 Task: Select and add the product "Fat Banh Mi-Ki" to cart from the store "Fat Sal's".
Action: Mouse moved to (379, 186)
Screenshot: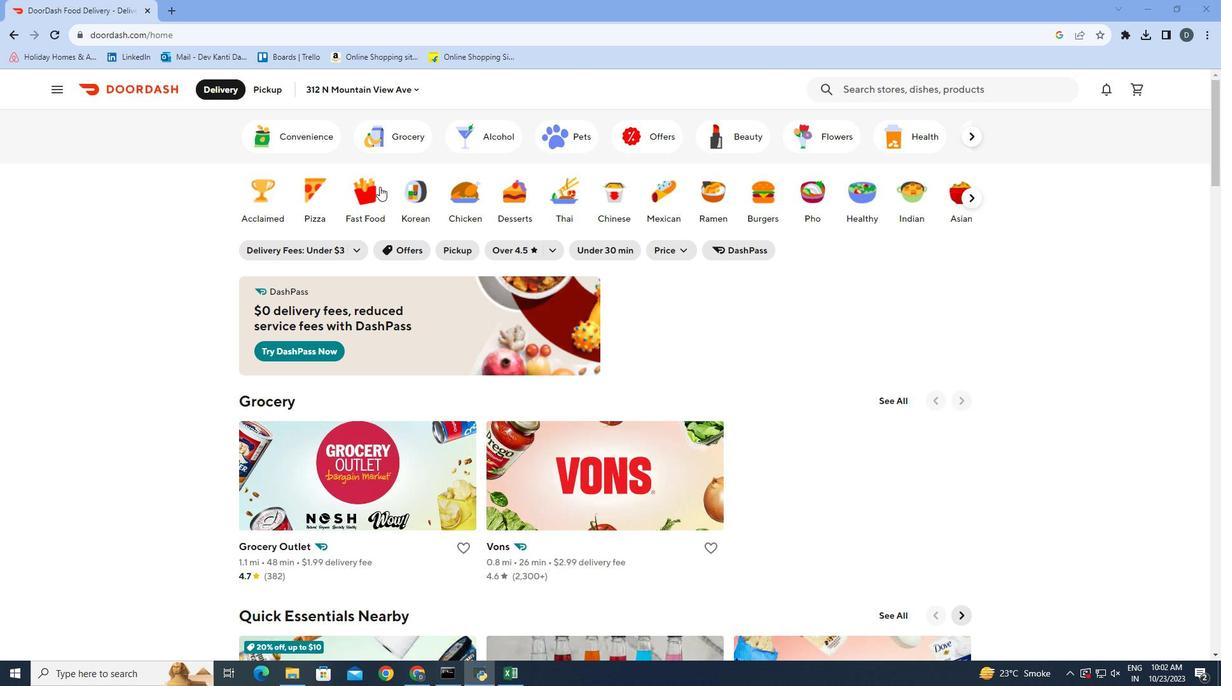 
Action: Mouse pressed left at (379, 186)
Screenshot: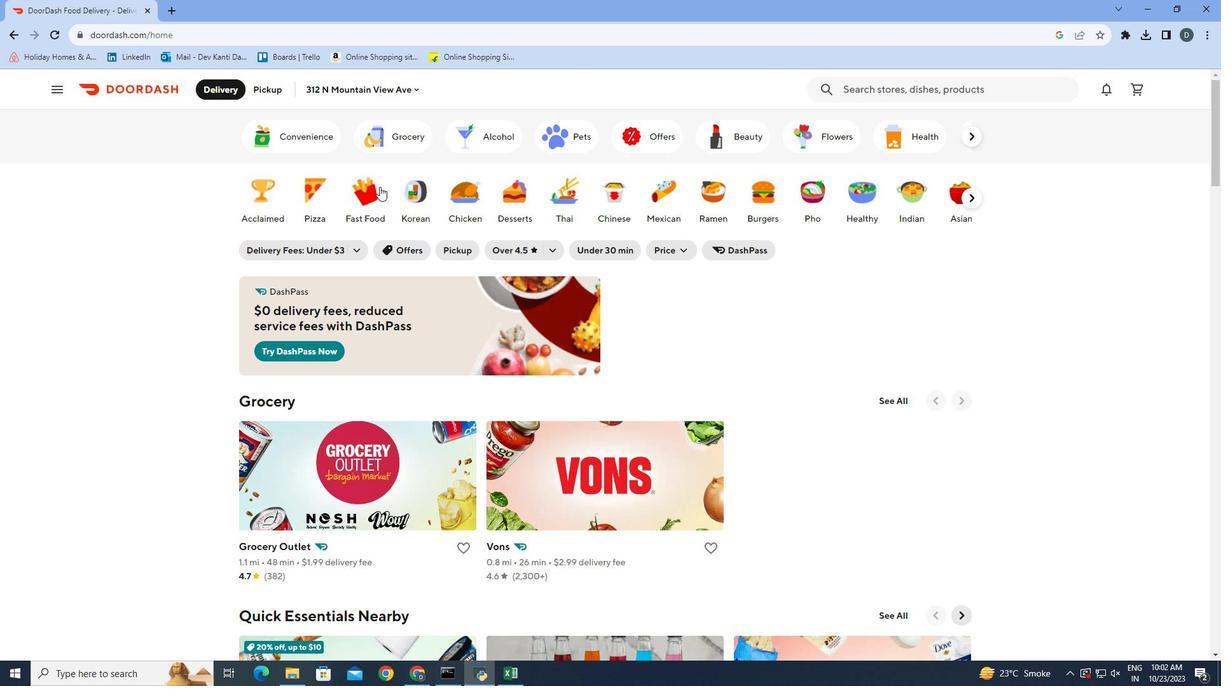 
Action: Mouse moved to (1084, 306)
Screenshot: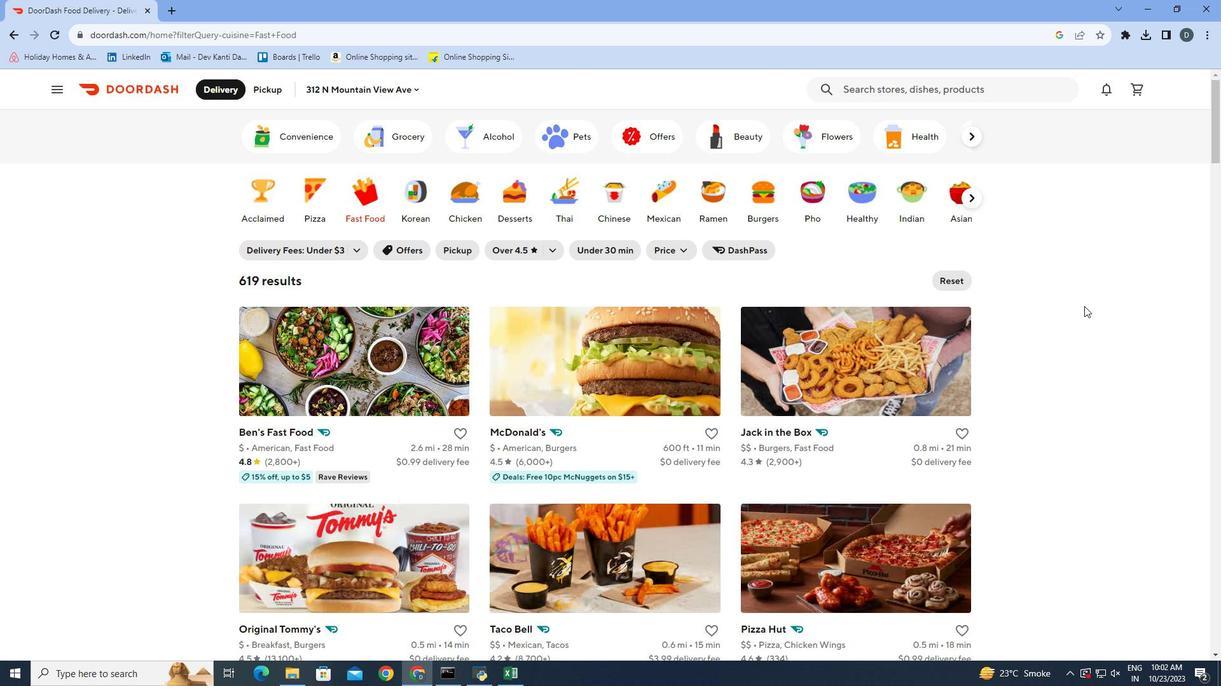 
Action: Mouse scrolled (1084, 305) with delta (0, 0)
Screenshot: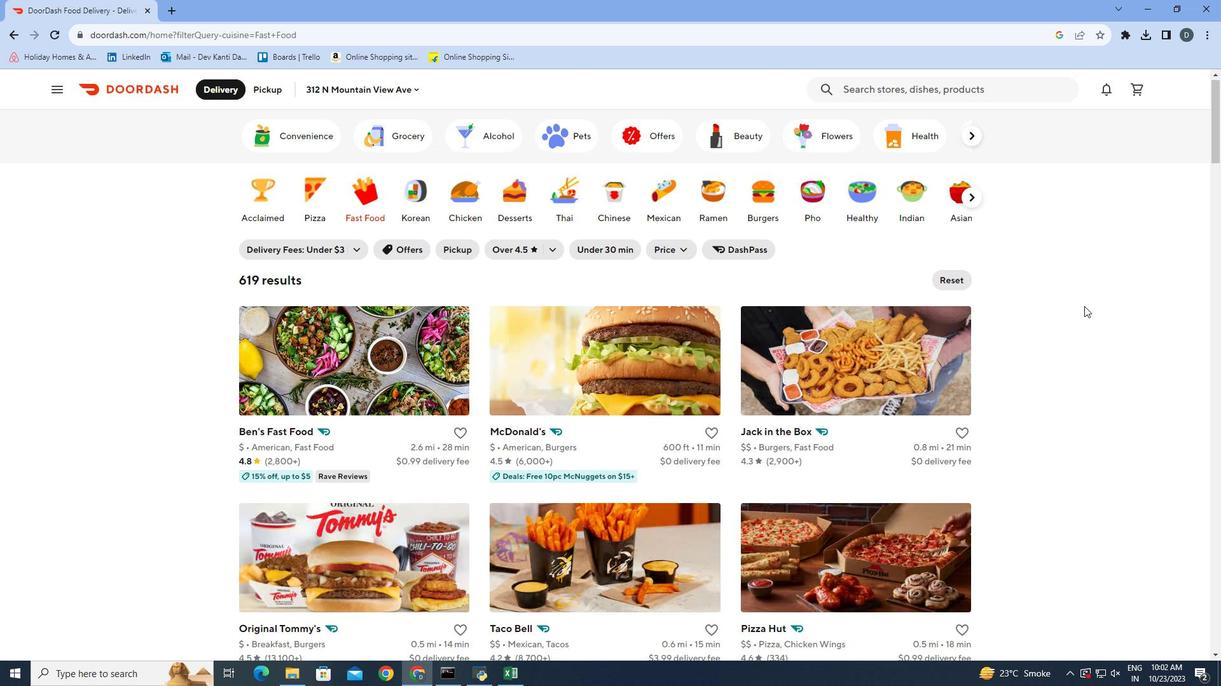 
Action: Mouse scrolled (1084, 305) with delta (0, 0)
Screenshot: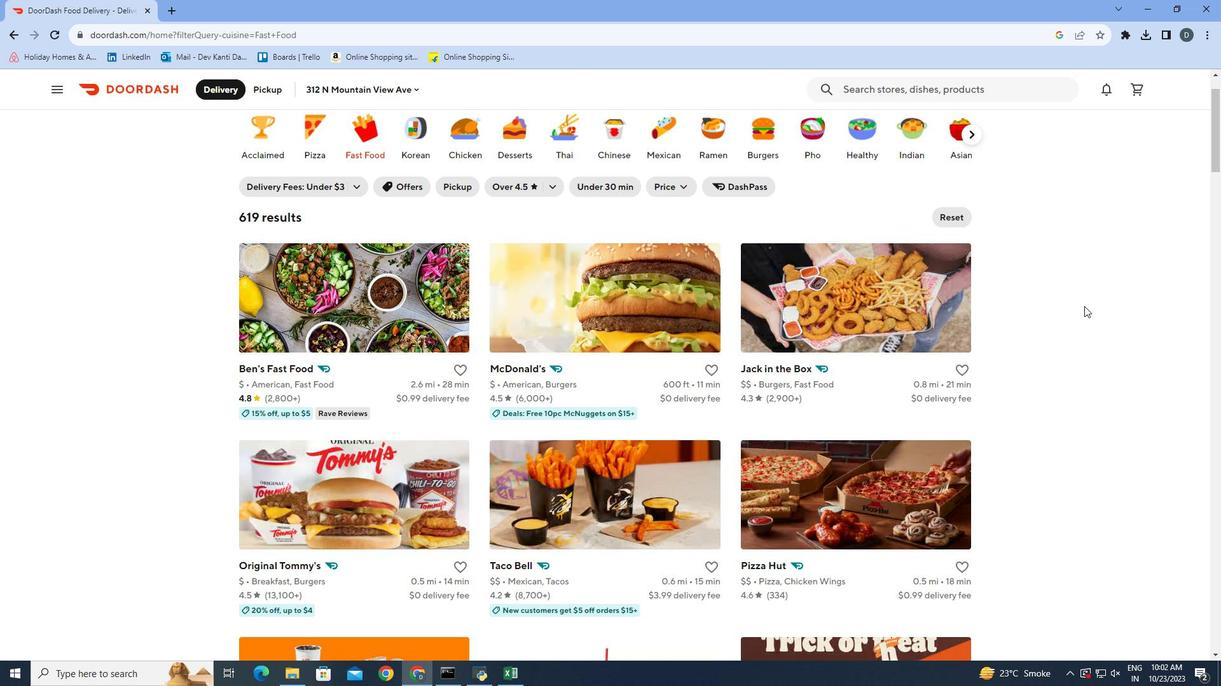 
Action: Mouse scrolled (1084, 305) with delta (0, 0)
Screenshot: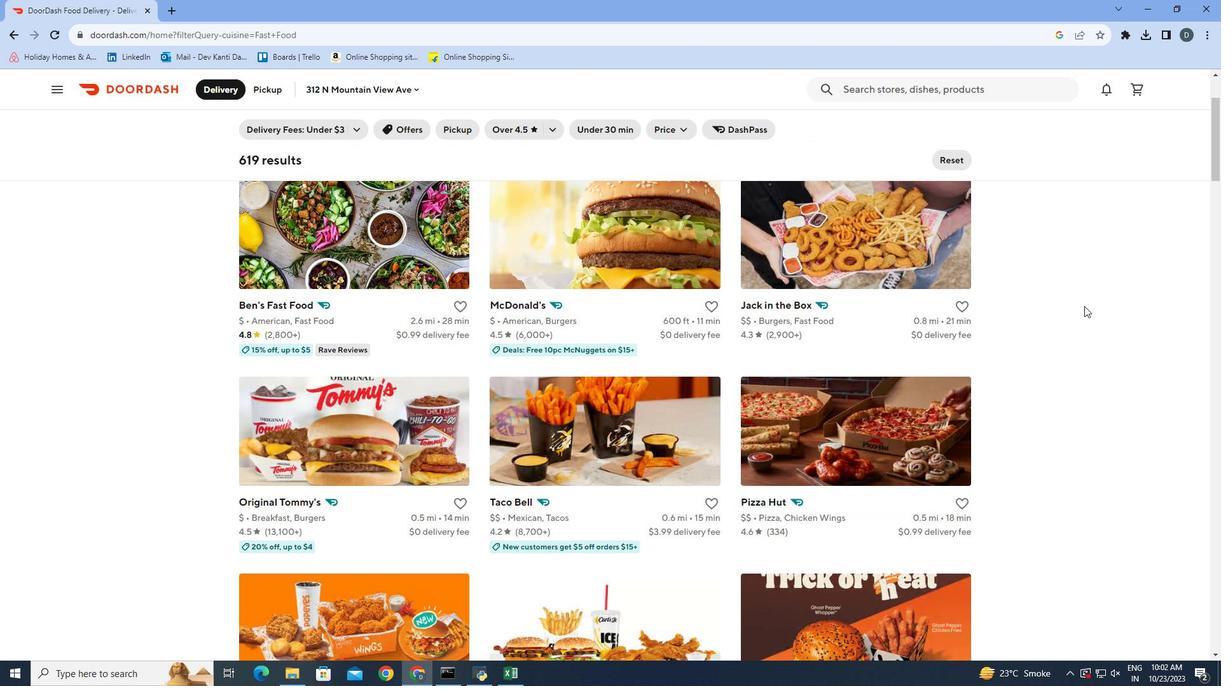 
Action: Mouse scrolled (1084, 305) with delta (0, 0)
Screenshot: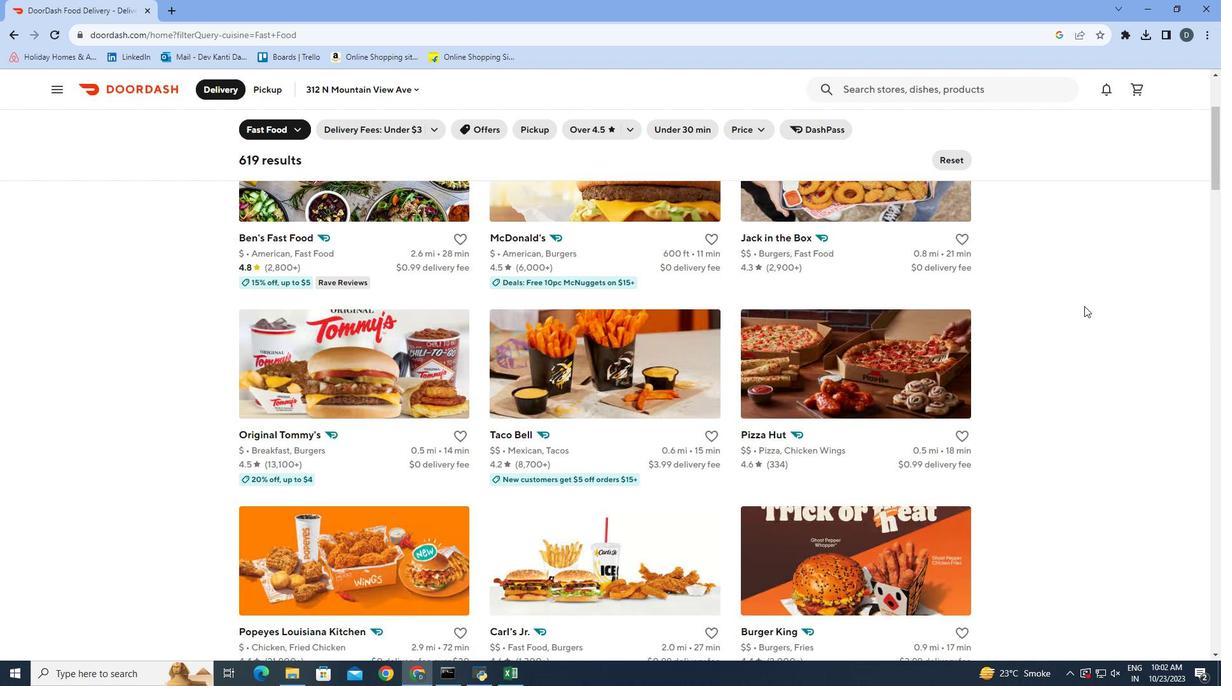 
Action: Mouse scrolled (1084, 305) with delta (0, 0)
Screenshot: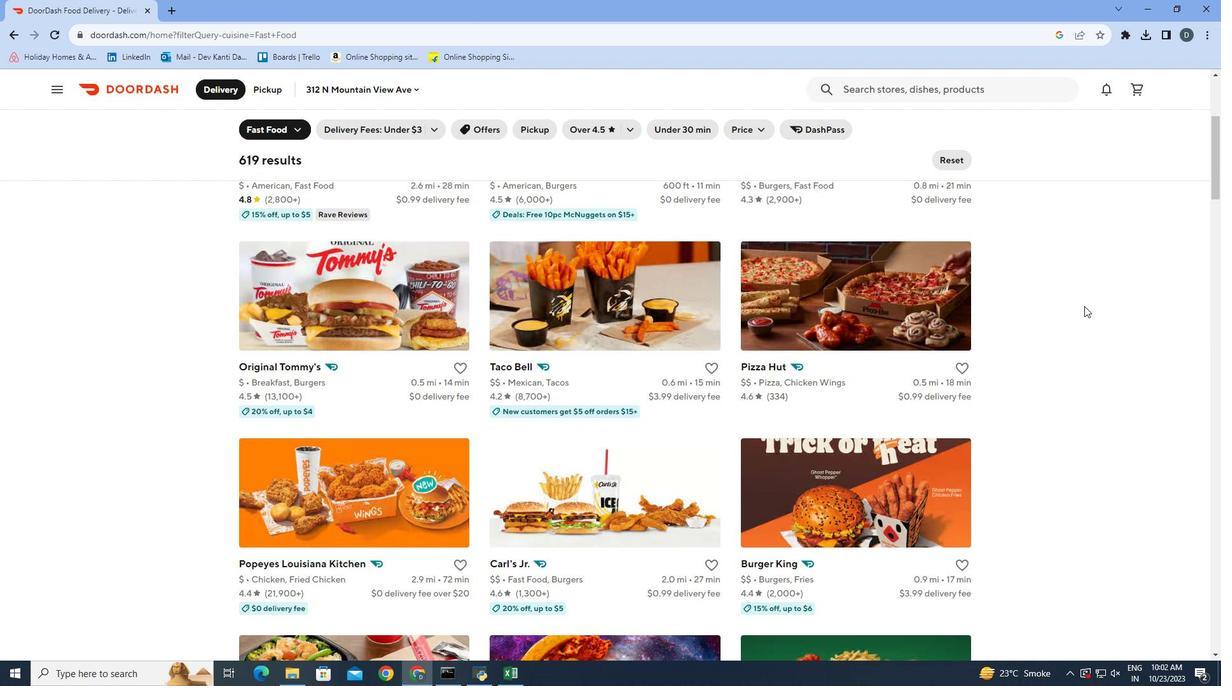 
Action: Mouse scrolled (1084, 305) with delta (0, 0)
Screenshot: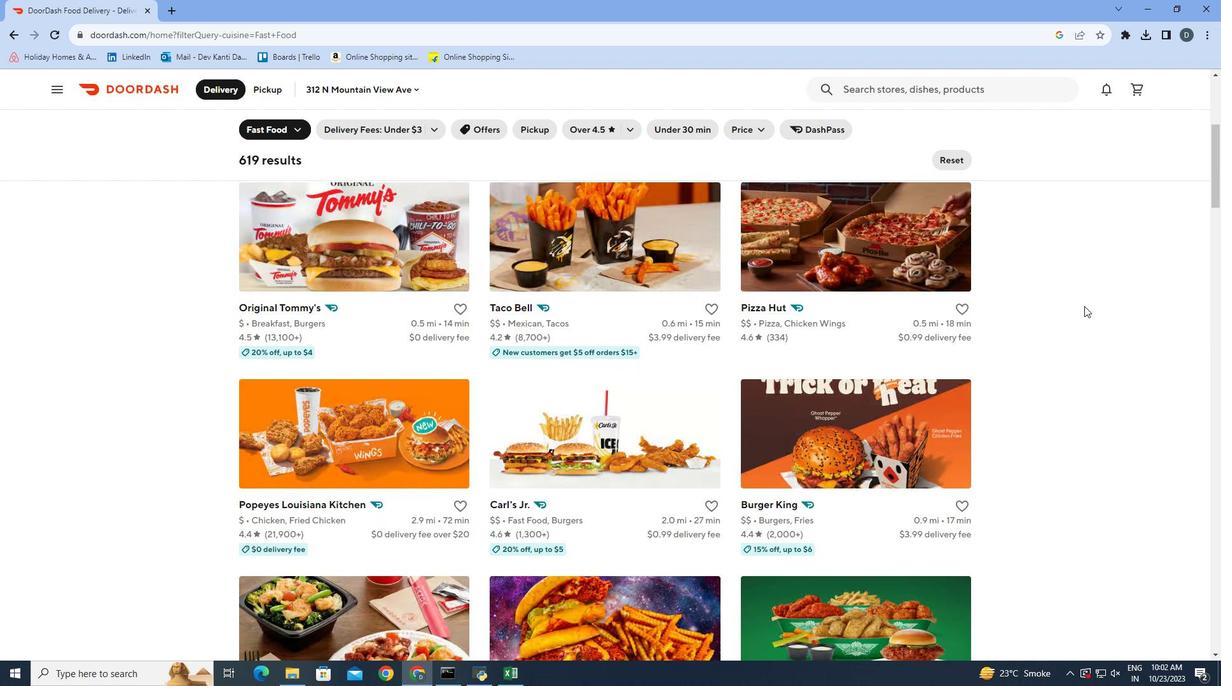 
Action: Mouse scrolled (1084, 305) with delta (0, 0)
Screenshot: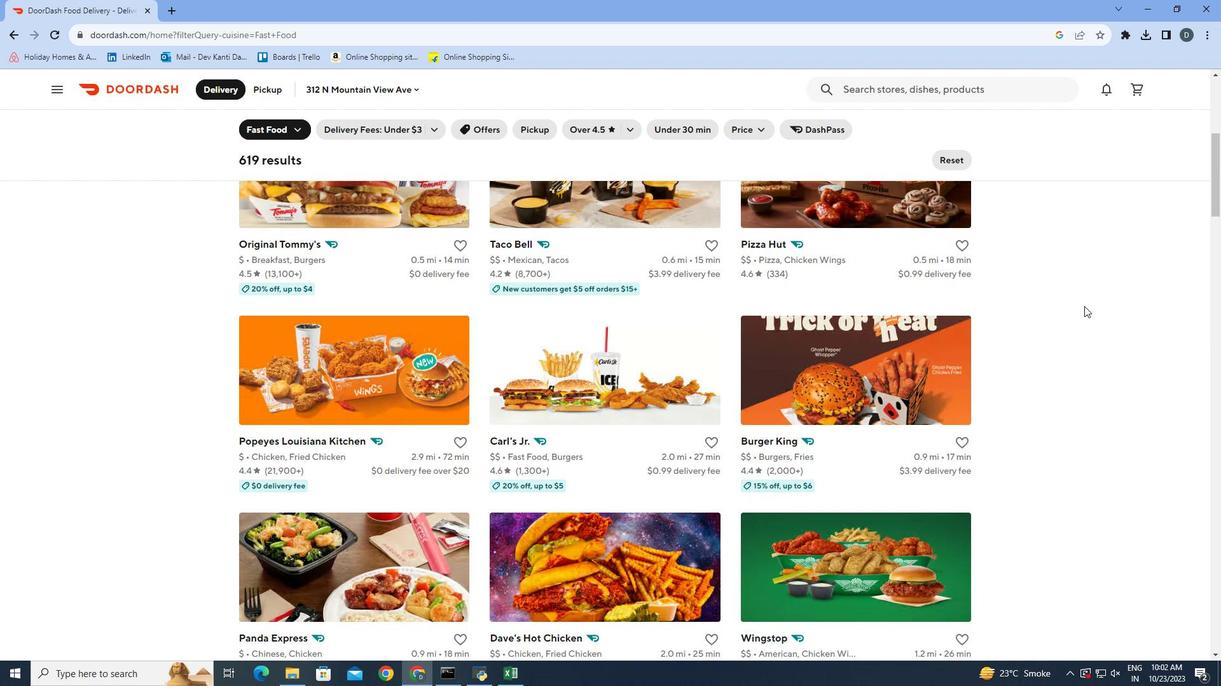 
Action: Mouse scrolled (1084, 305) with delta (0, 0)
Screenshot: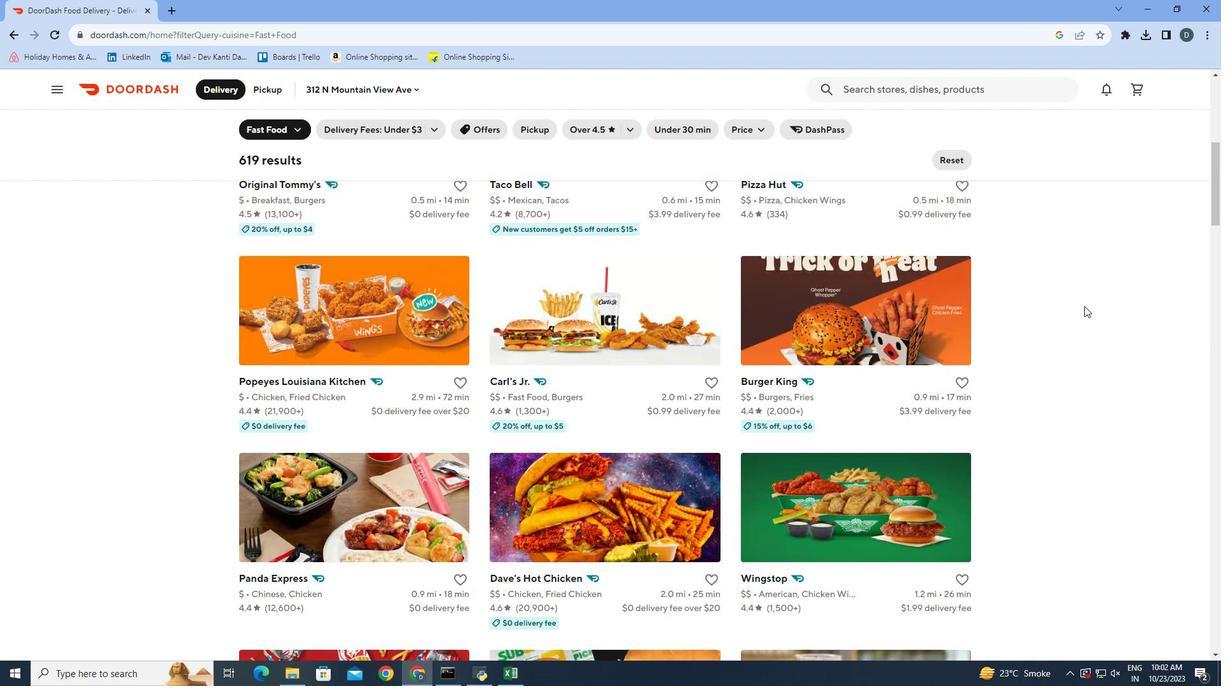 
Action: Mouse scrolled (1084, 305) with delta (0, 0)
Screenshot: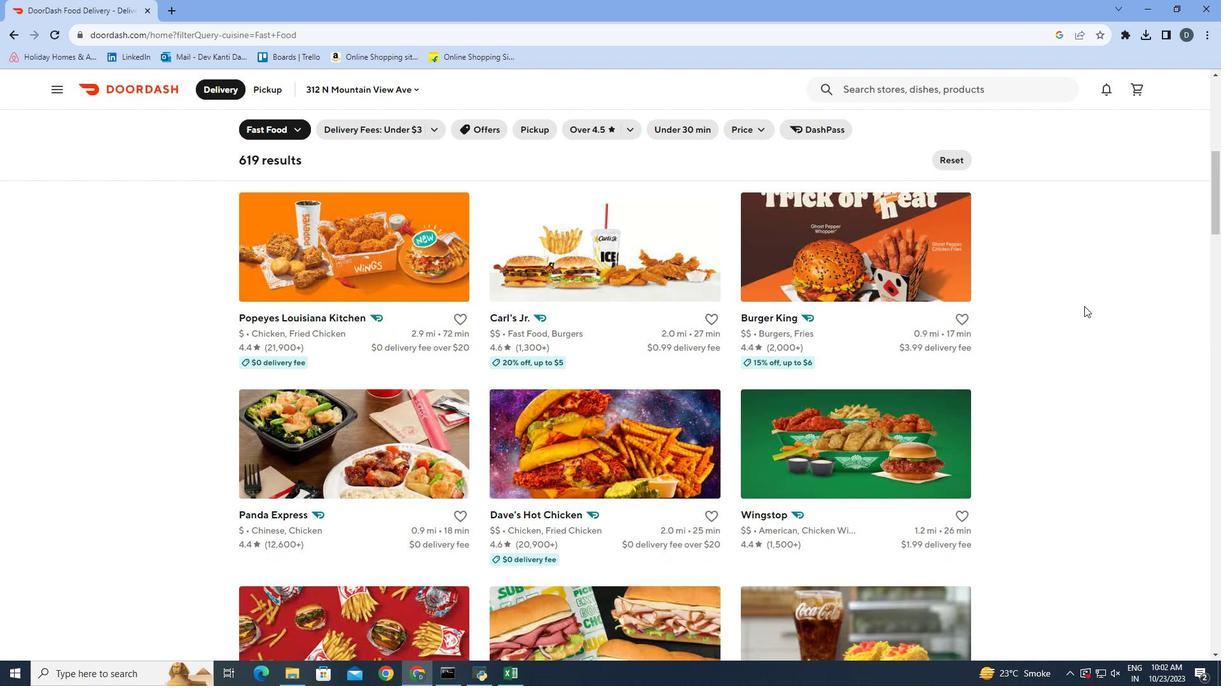 
Action: Mouse scrolled (1084, 305) with delta (0, 0)
Screenshot: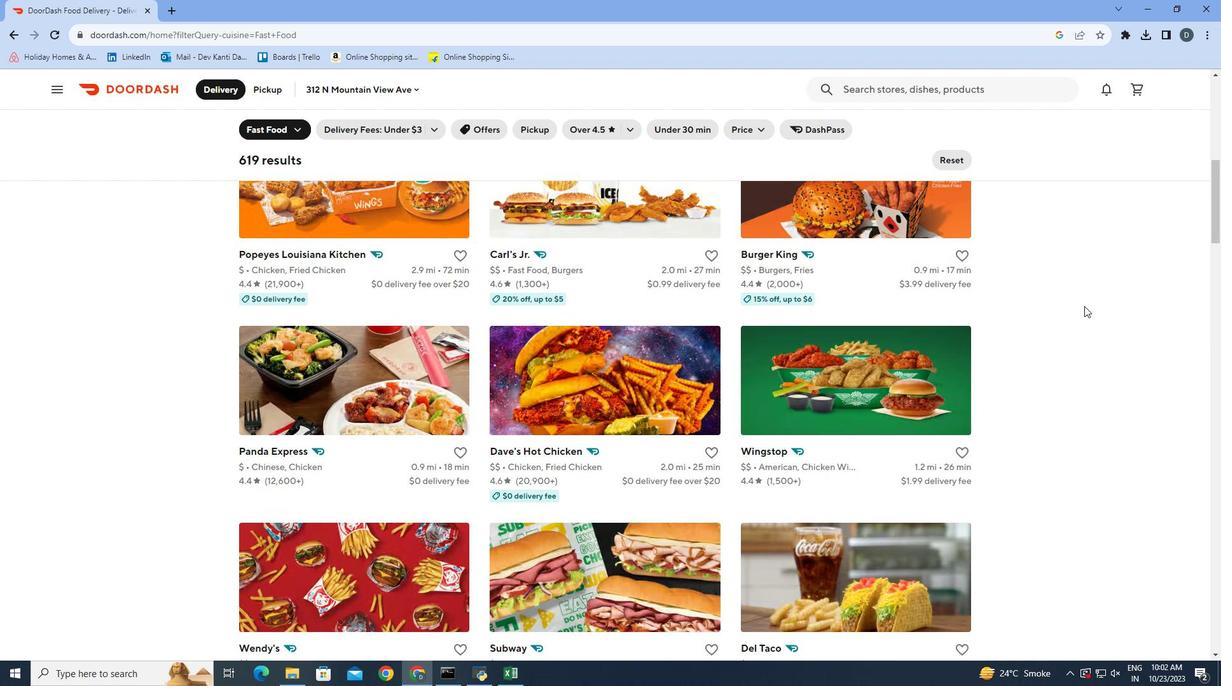 
Action: Mouse scrolled (1084, 305) with delta (0, 0)
Screenshot: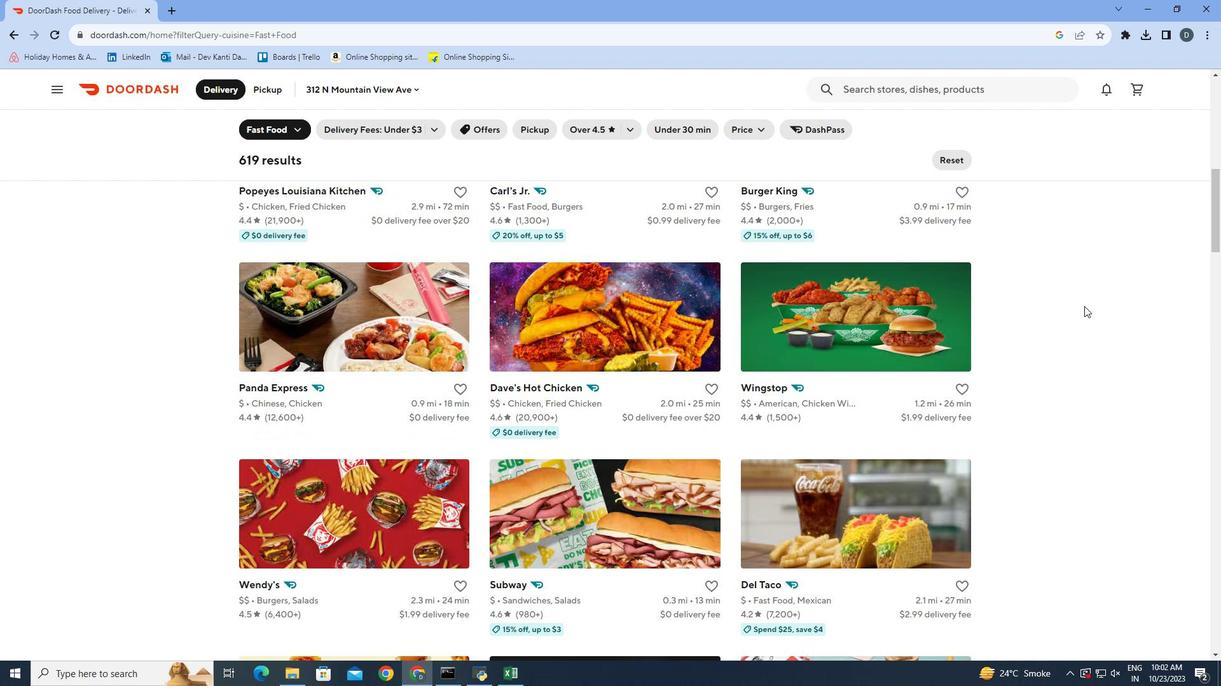 
Action: Mouse scrolled (1084, 305) with delta (0, 0)
Screenshot: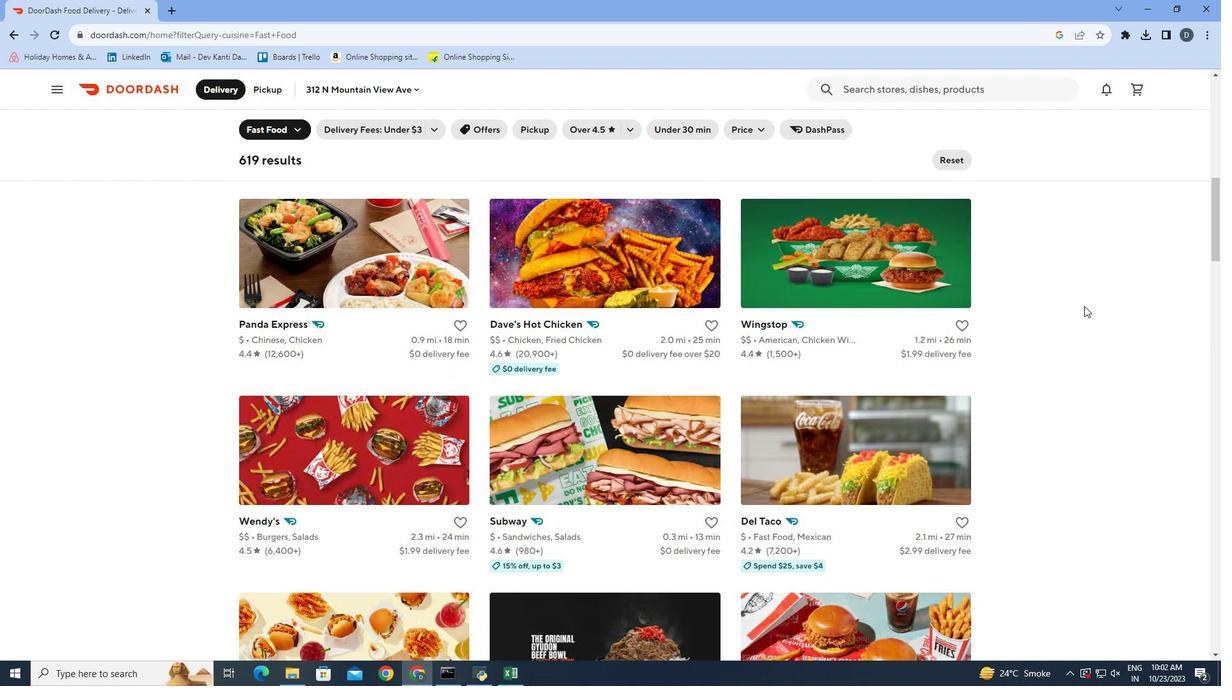 
Action: Mouse scrolled (1084, 305) with delta (0, 0)
Screenshot: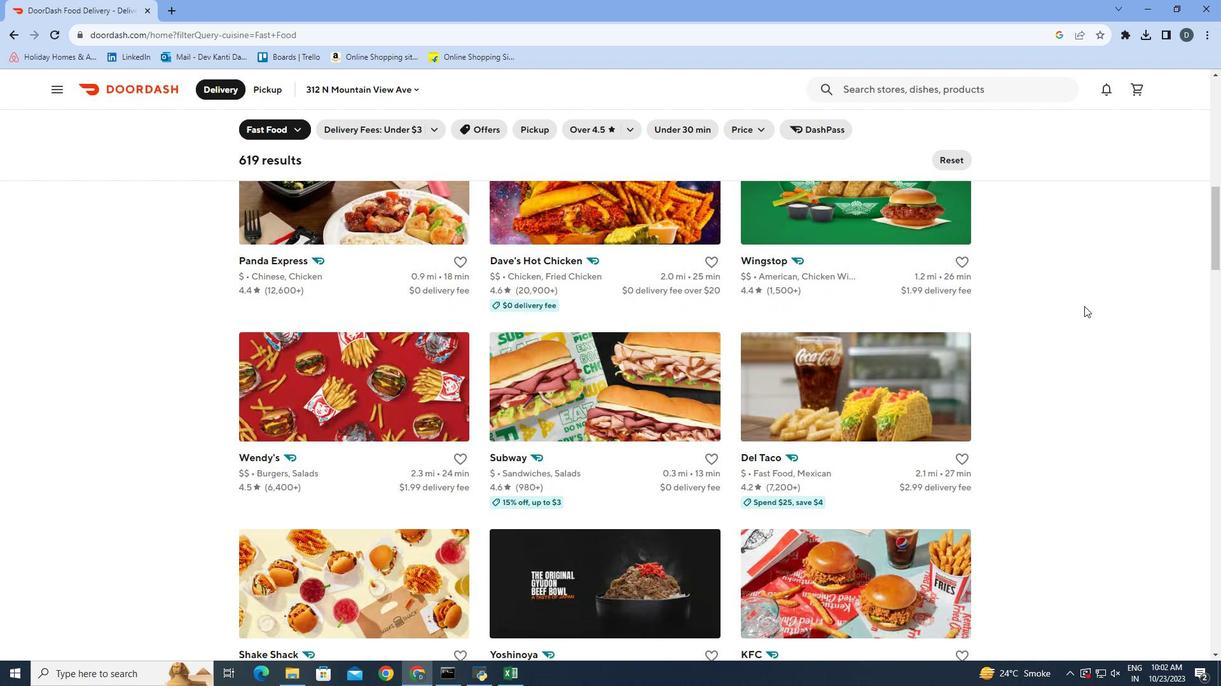 
Action: Mouse scrolled (1084, 305) with delta (0, 0)
Screenshot: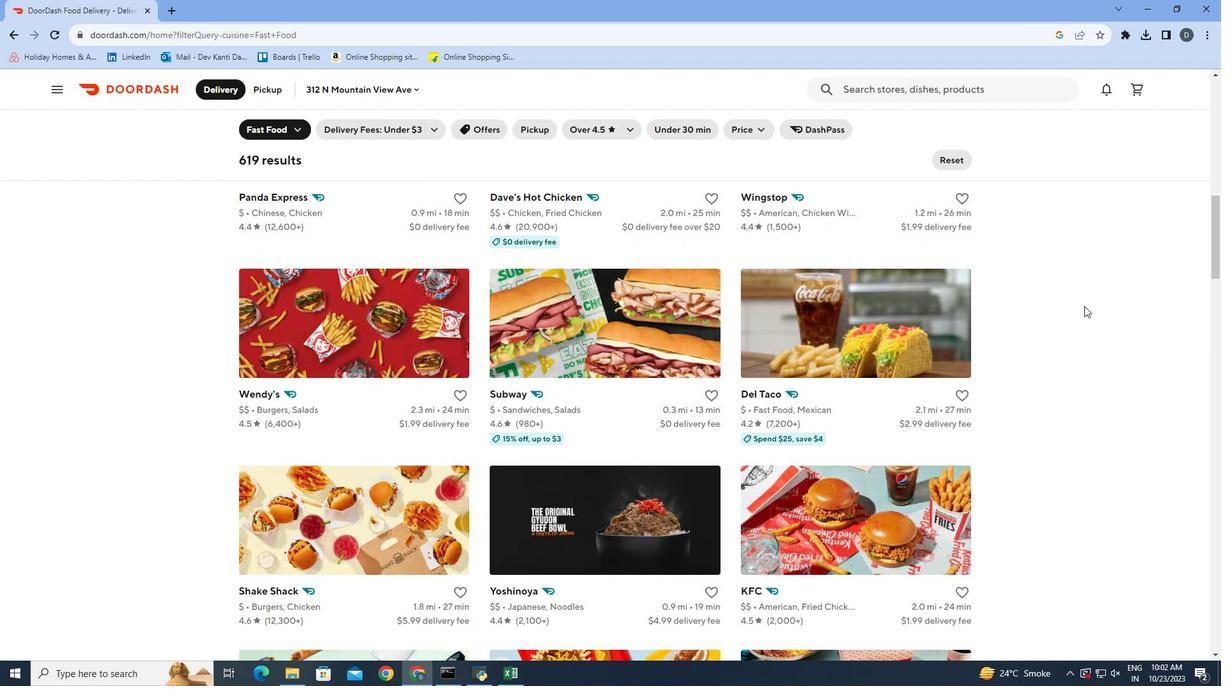 
Action: Mouse scrolled (1084, 305) with delta (0, 0)
Screenshot: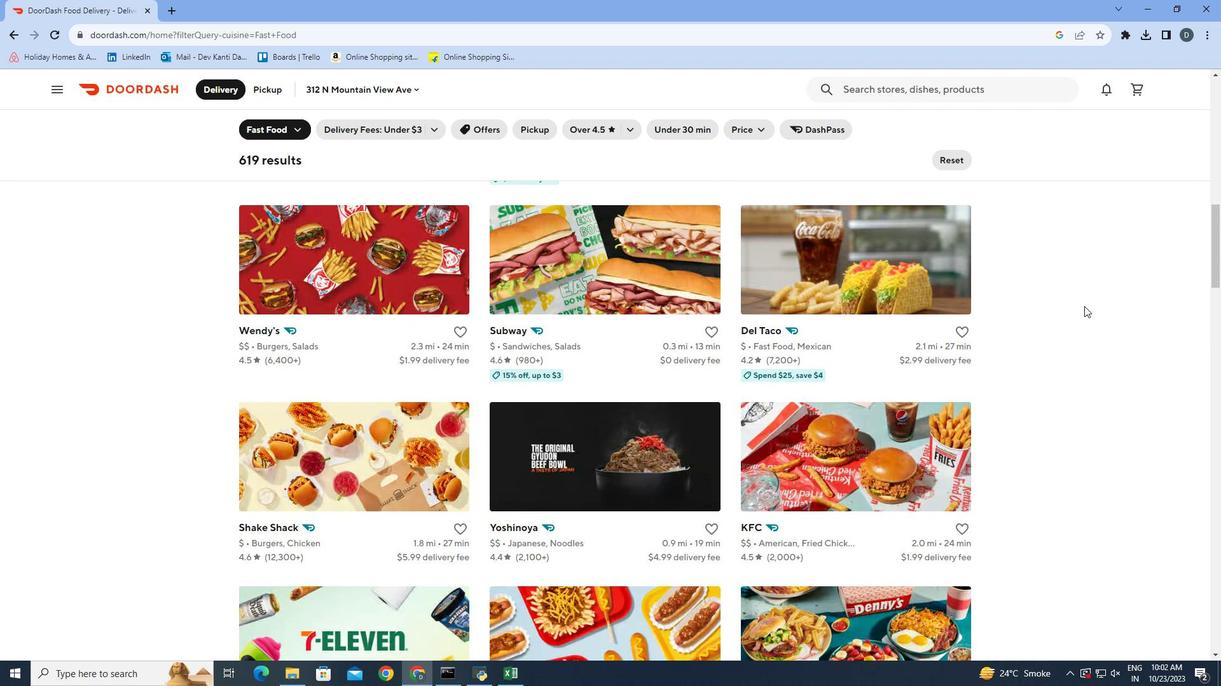 
Action: Mouse scrolled (1084, 305) with delta (0, 0)
Screenshot: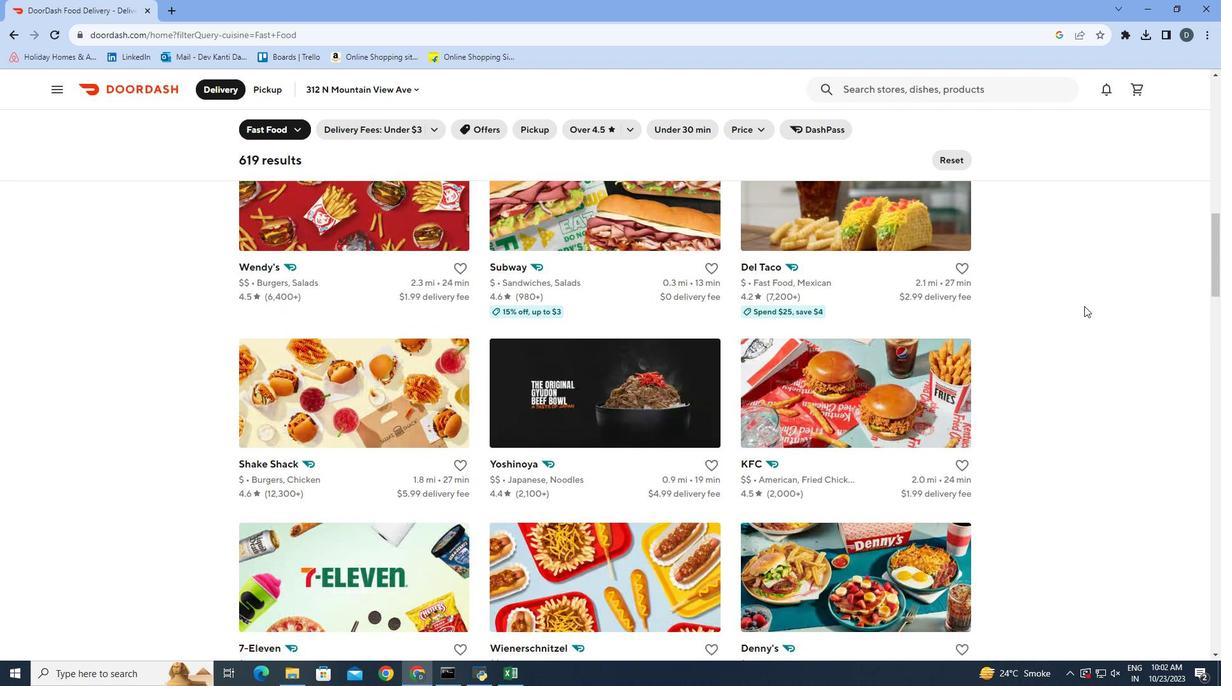 
Action: Mouse scrolled (1084, 305) with delta (0, 0)
Screenshot: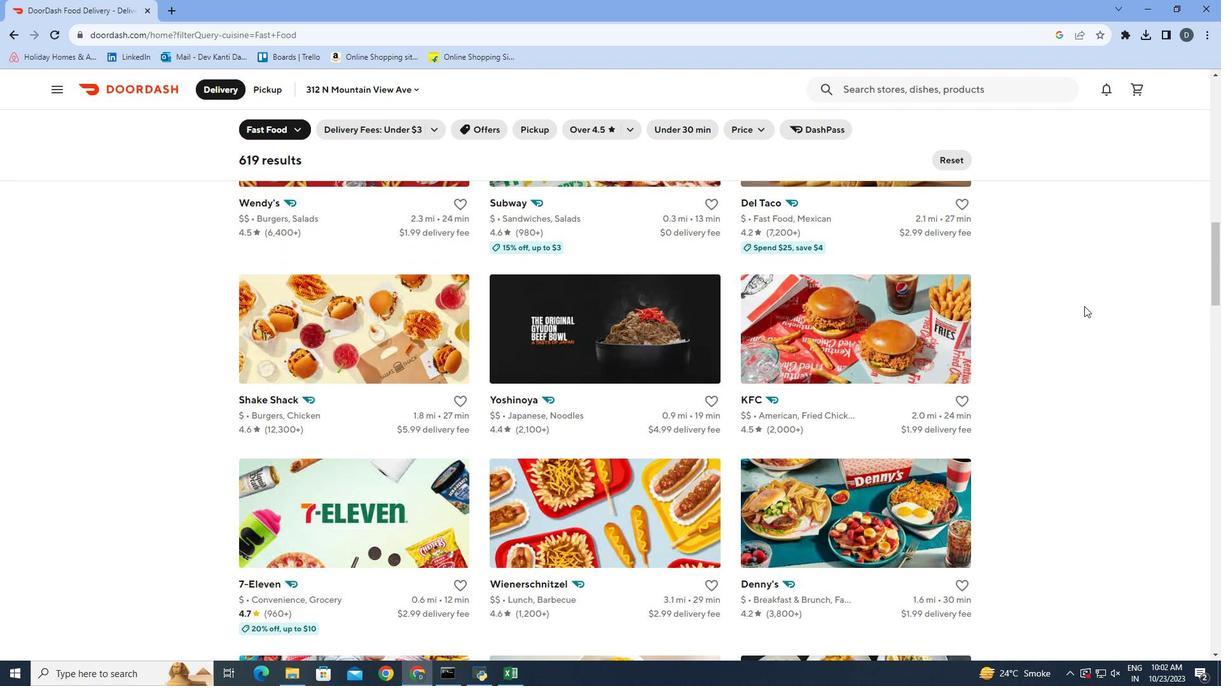 
Action: Mouse scrolled (1084, 305) with delta (0, 0)
Screenshot: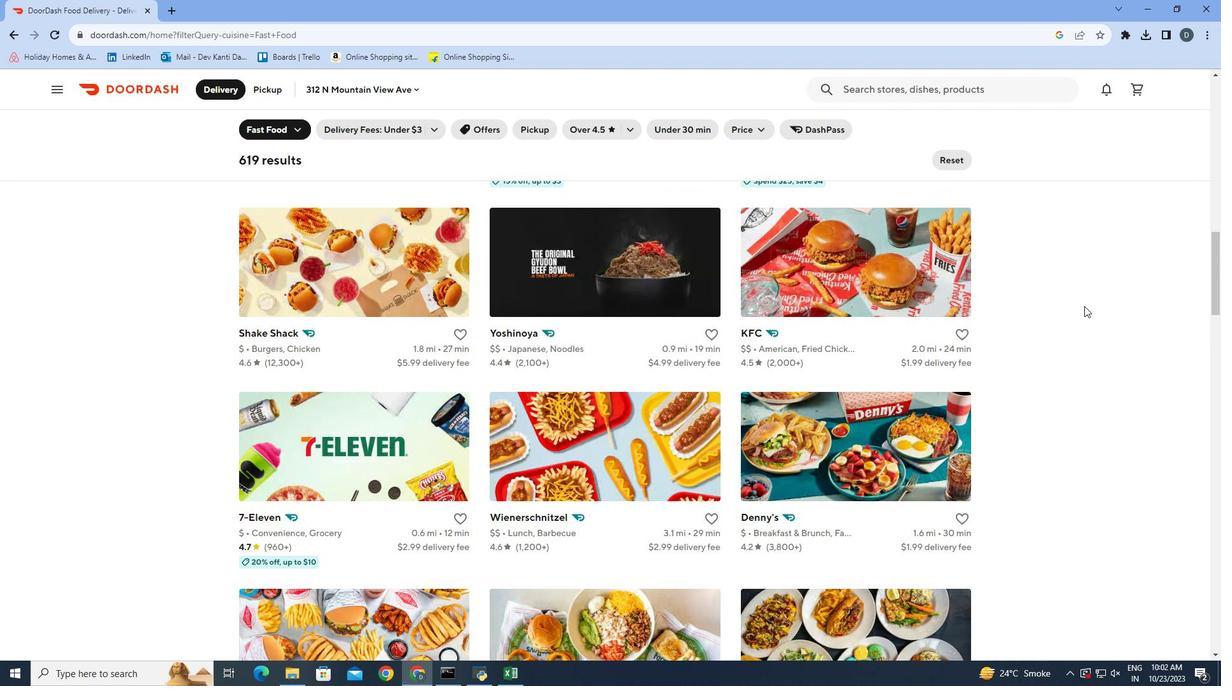 
Action: Mouse scrolled (1084, 305) with delta (0, 0)
Screenshot: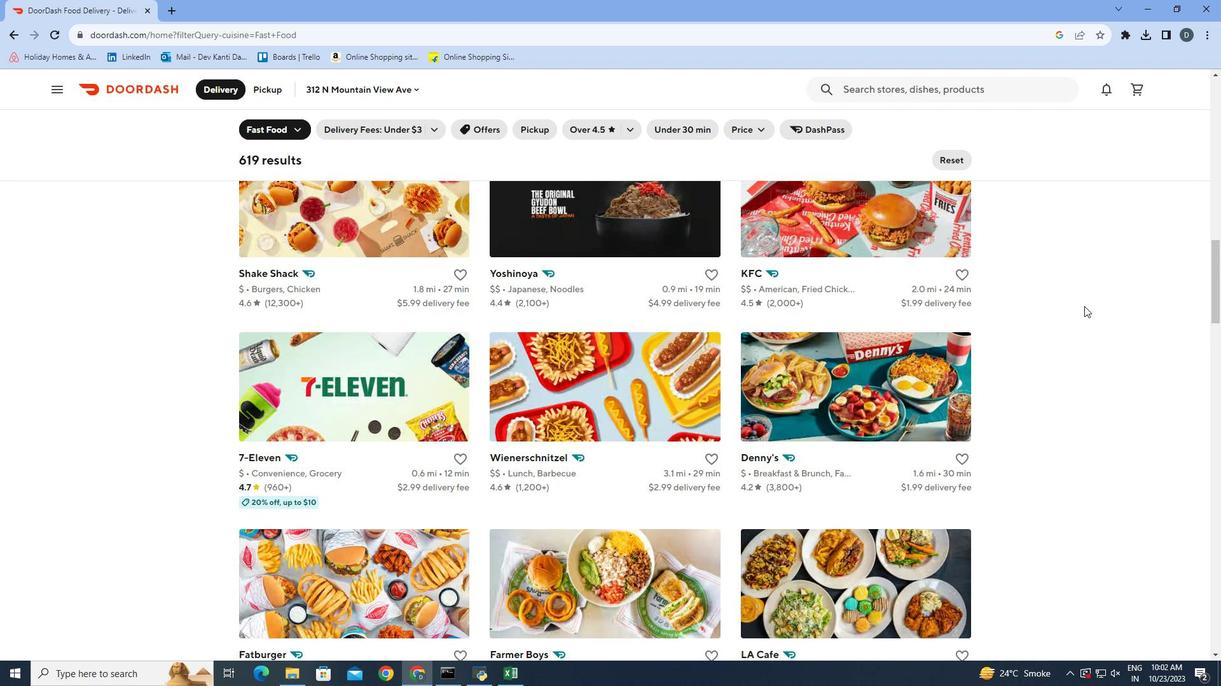 
Action: Mouse scrolled (1084, 305) with delta (0, 0)
Screenshot: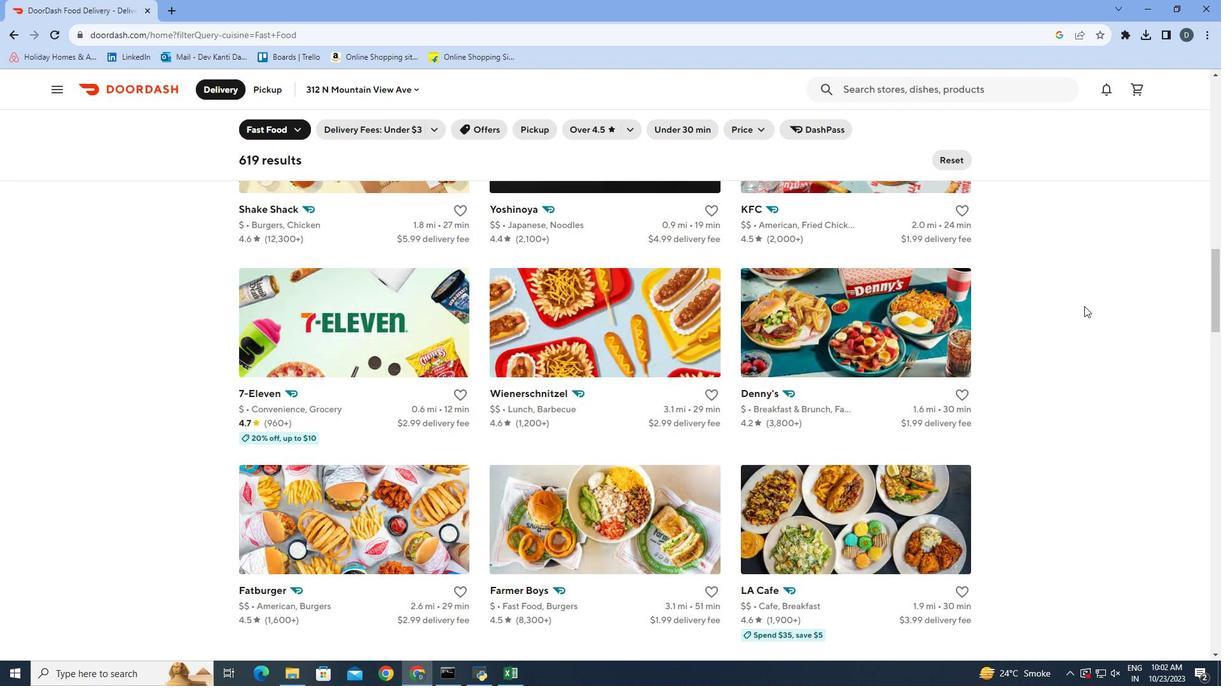 
Action: Mouse scrolled (1084, 305) with delta (0, 0)
Screenshot: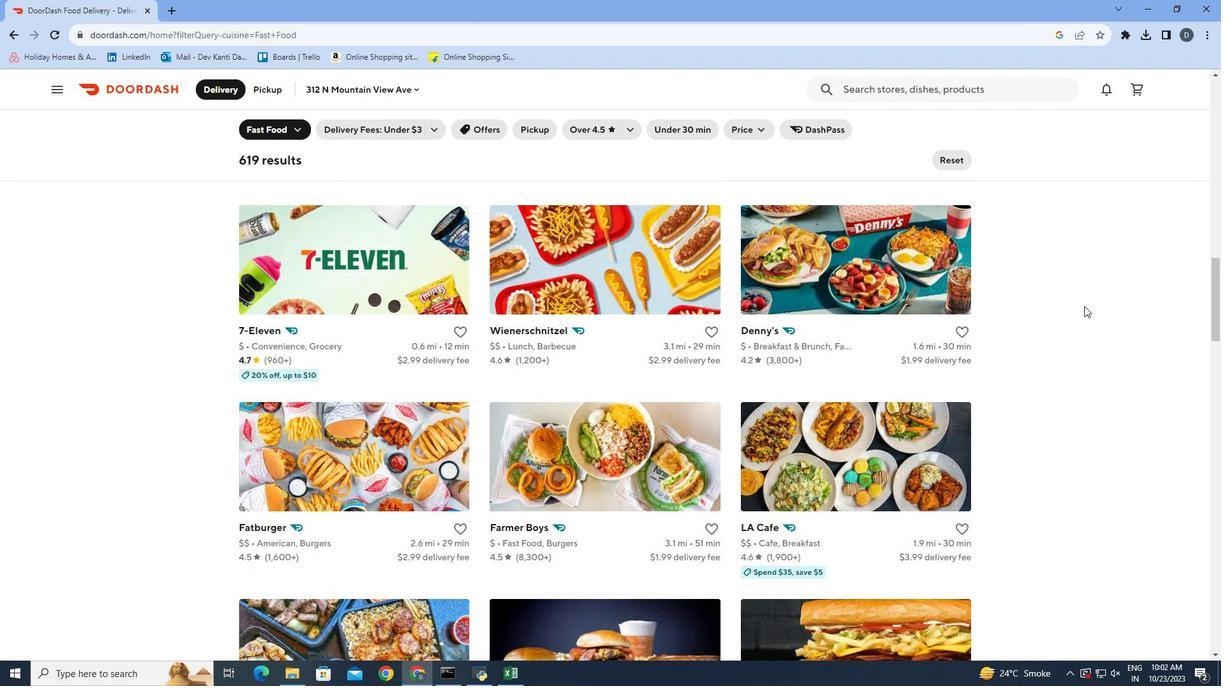 
Action: Mouse scrolled (1084, 305) with delta (0, 0)
Screenshot: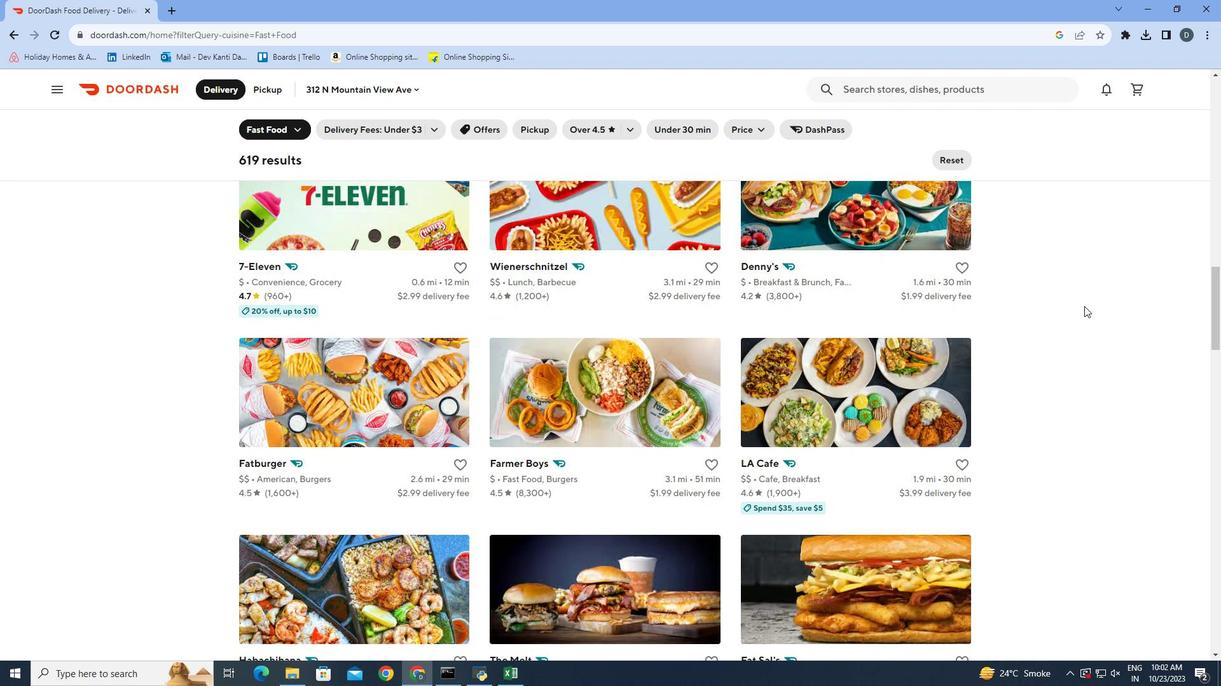 
Action: Mouse scrolled (1084, 305) with delta (0, 0)
Screenshot: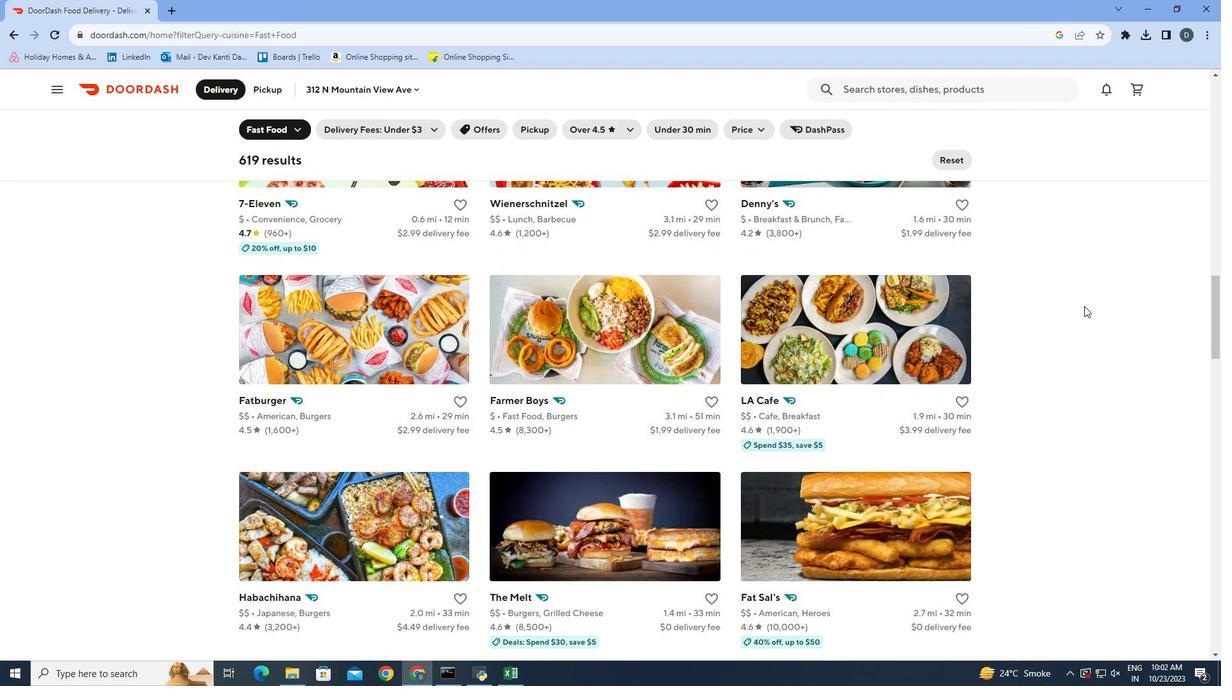 
Action: Mouse scrolled (1084, 305) with delta (0, 0)
Screenshot: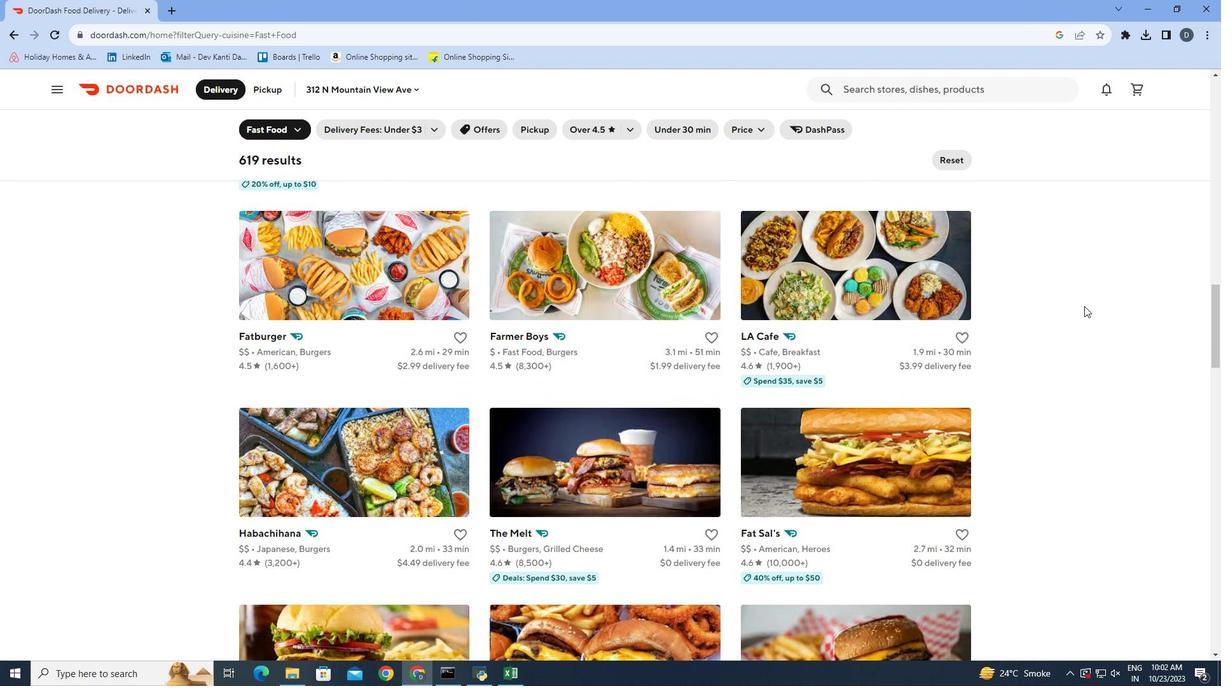 
Action: Mouse moved to (876, 412)
Screenshot: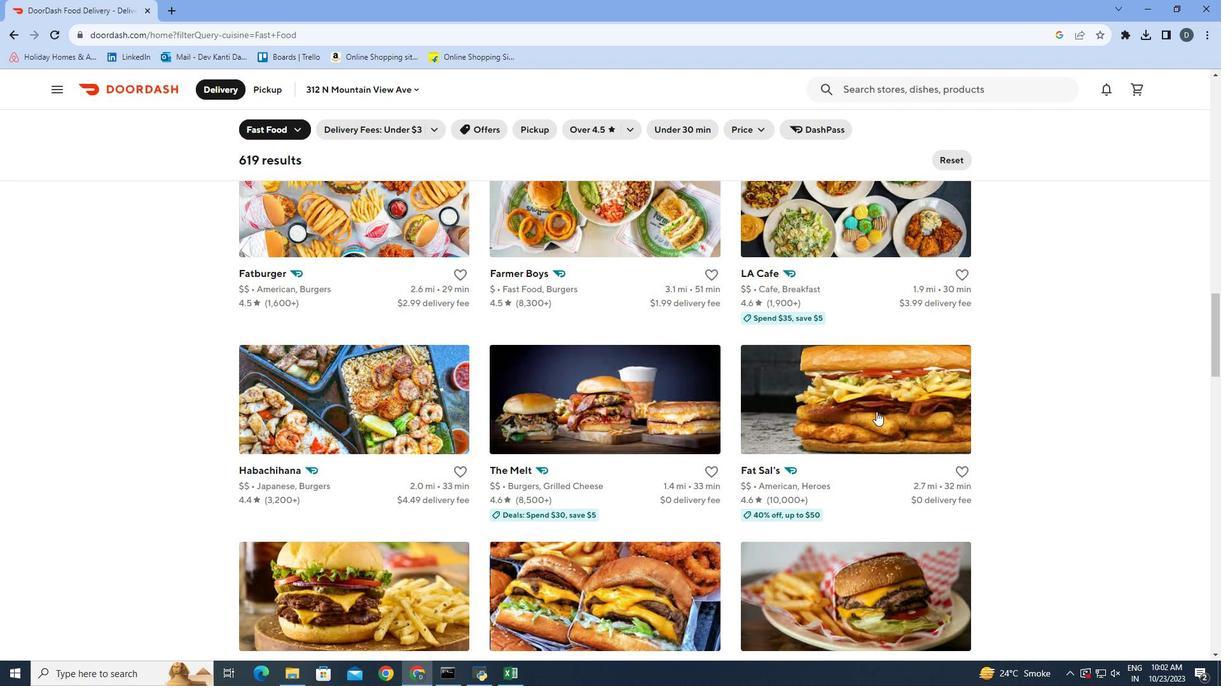 
Action: Mouse pressed left at (876, 412)
Screenshot: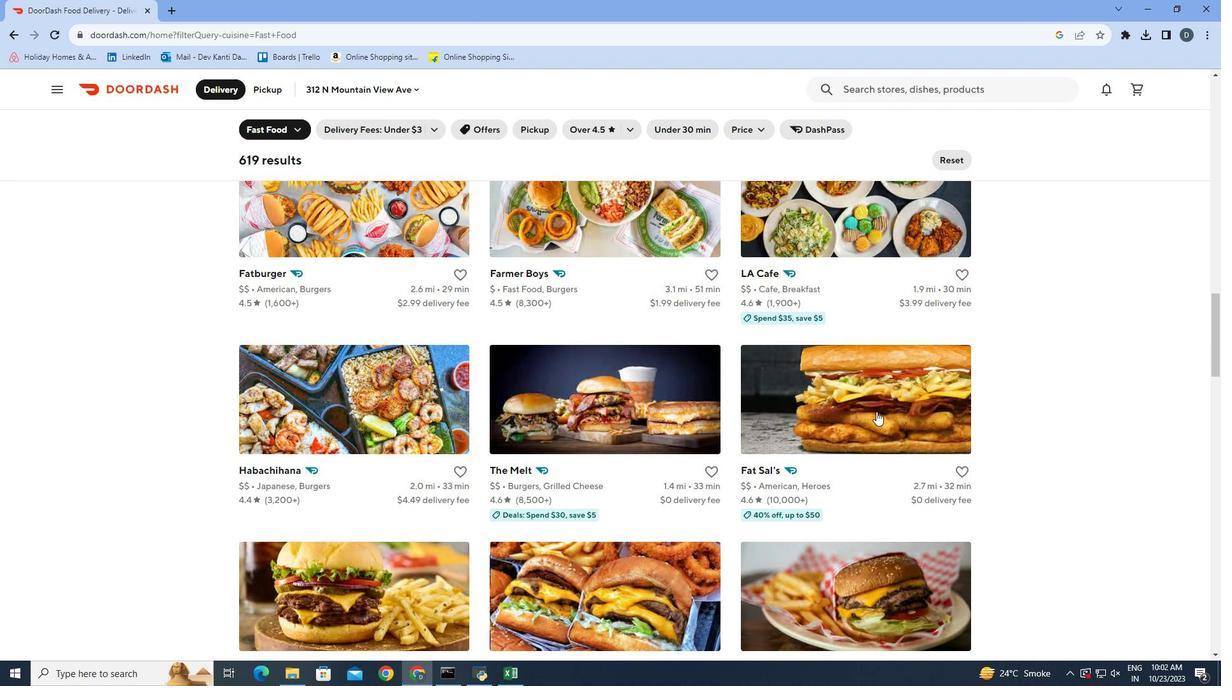 
Action: Mouse moved to (877, 225)
Screenshot: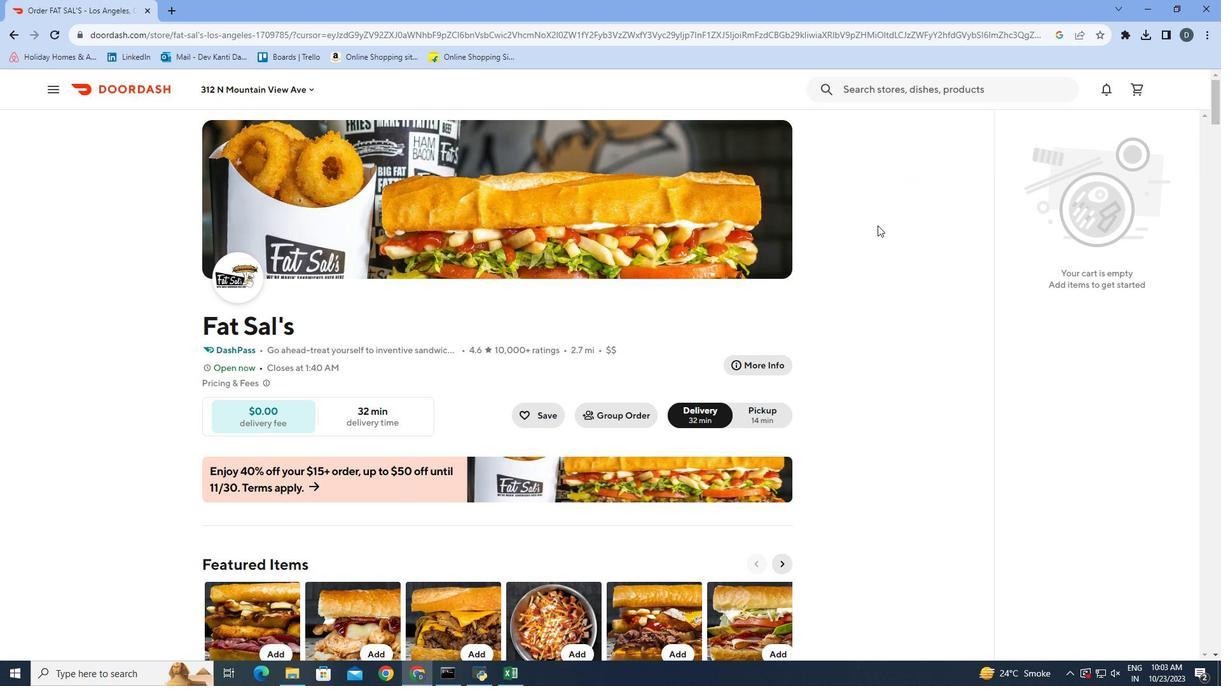 
Action: Mouse scrolled (877, 225) with delta (0, 0)
Screenshot: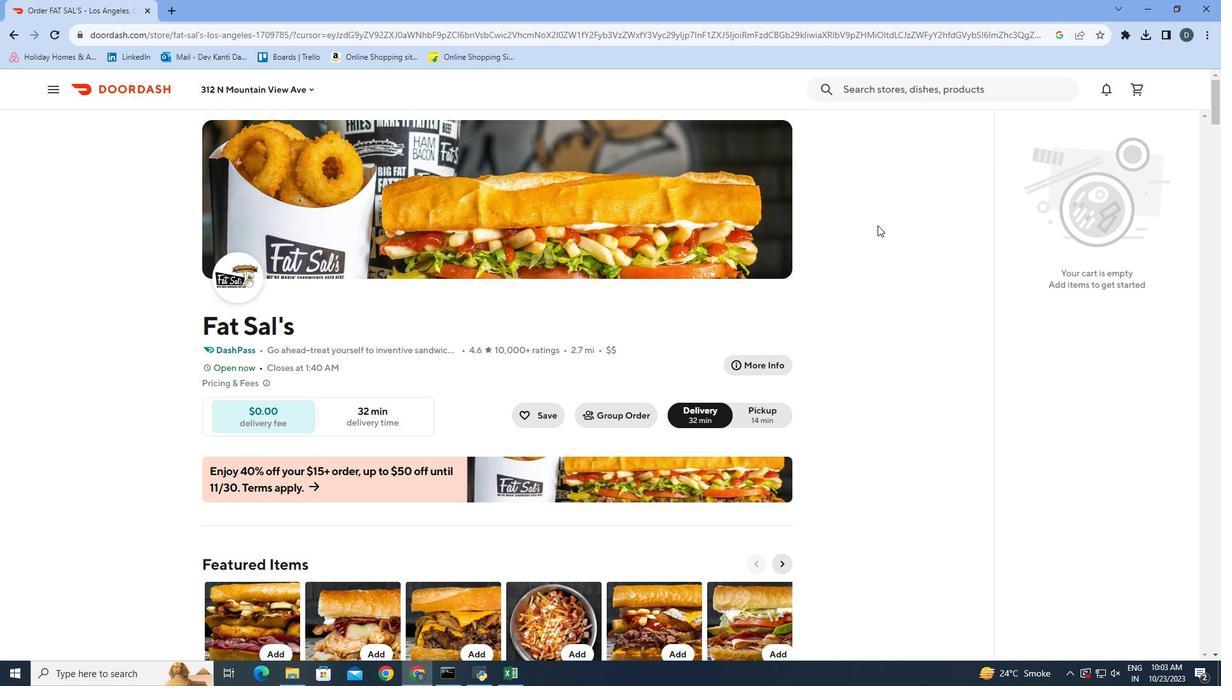 
Action: Mouse scrolled (877, 225) with delta (0, 0)
Screenshot: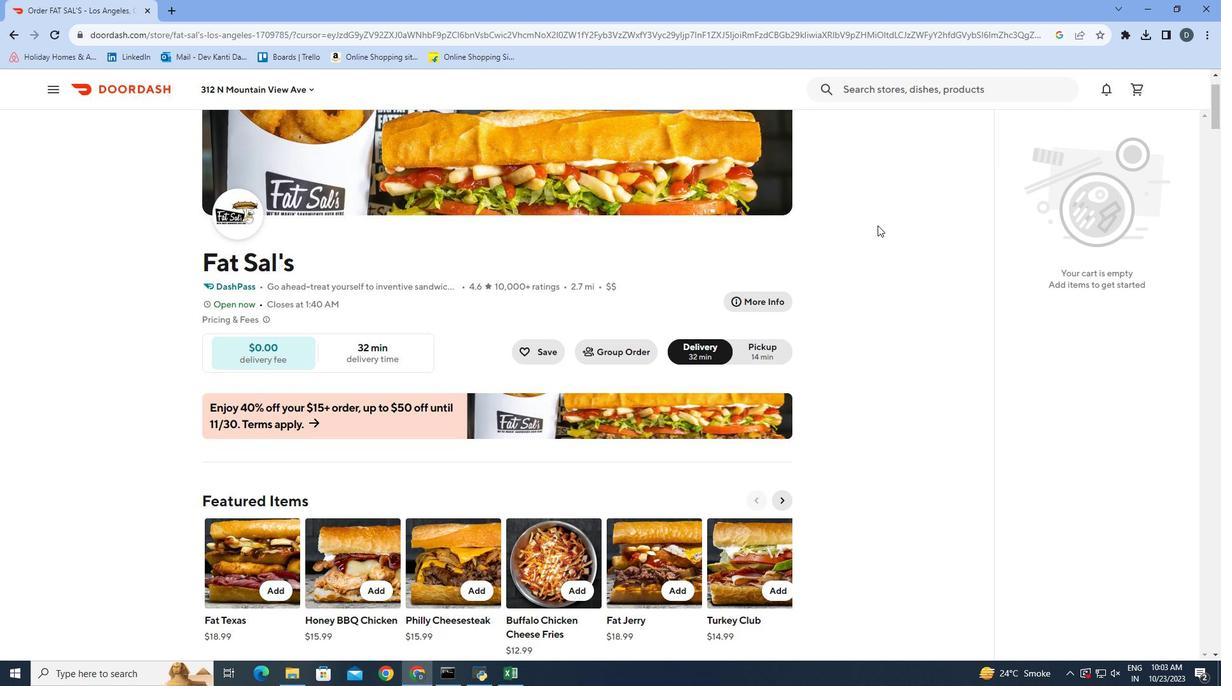 
Action: Mouse scrolled (877, 225) with delta (0, 0)
Screenshot: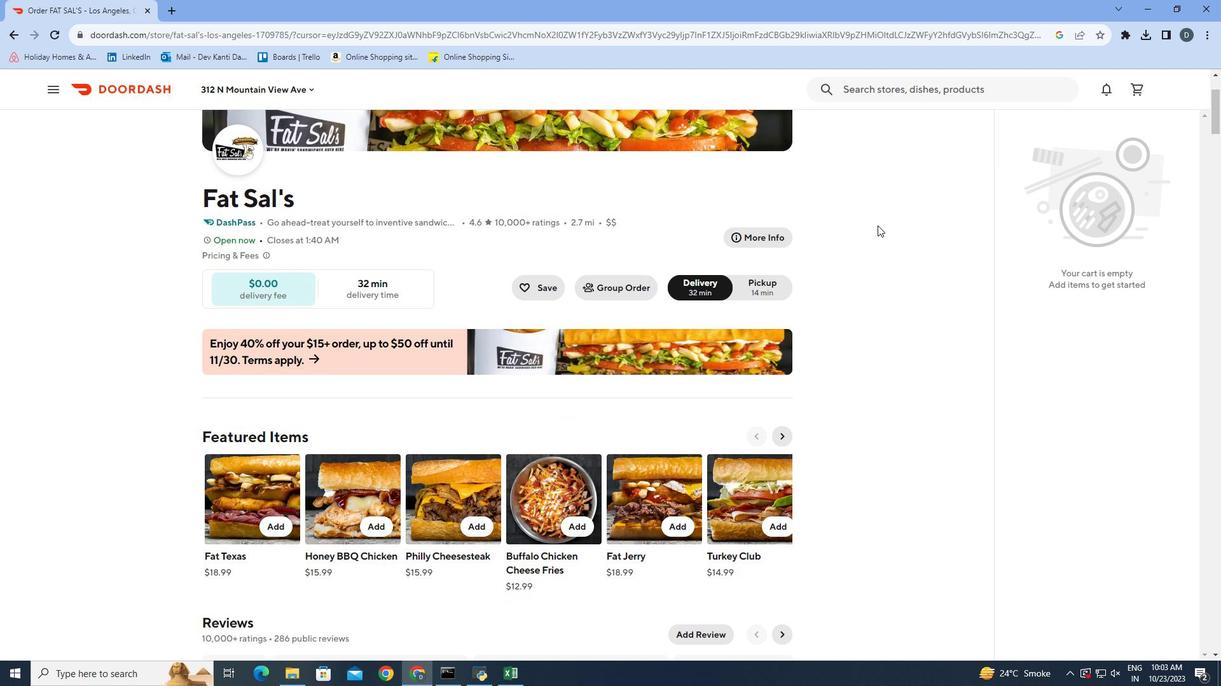 
Action: Mouse scrolled (877, 225) with delta (0, 0)
Screenshot: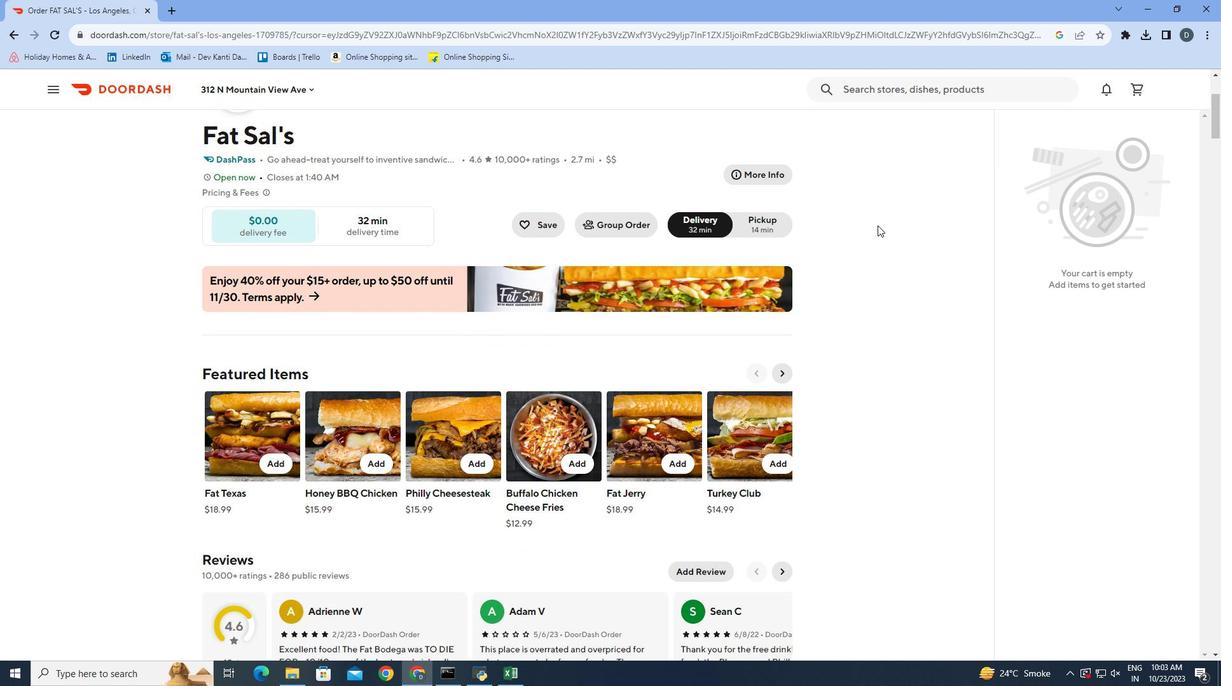 
Action: Mouse scrolled (877, 225) with delta (0, 0)
Screenshot: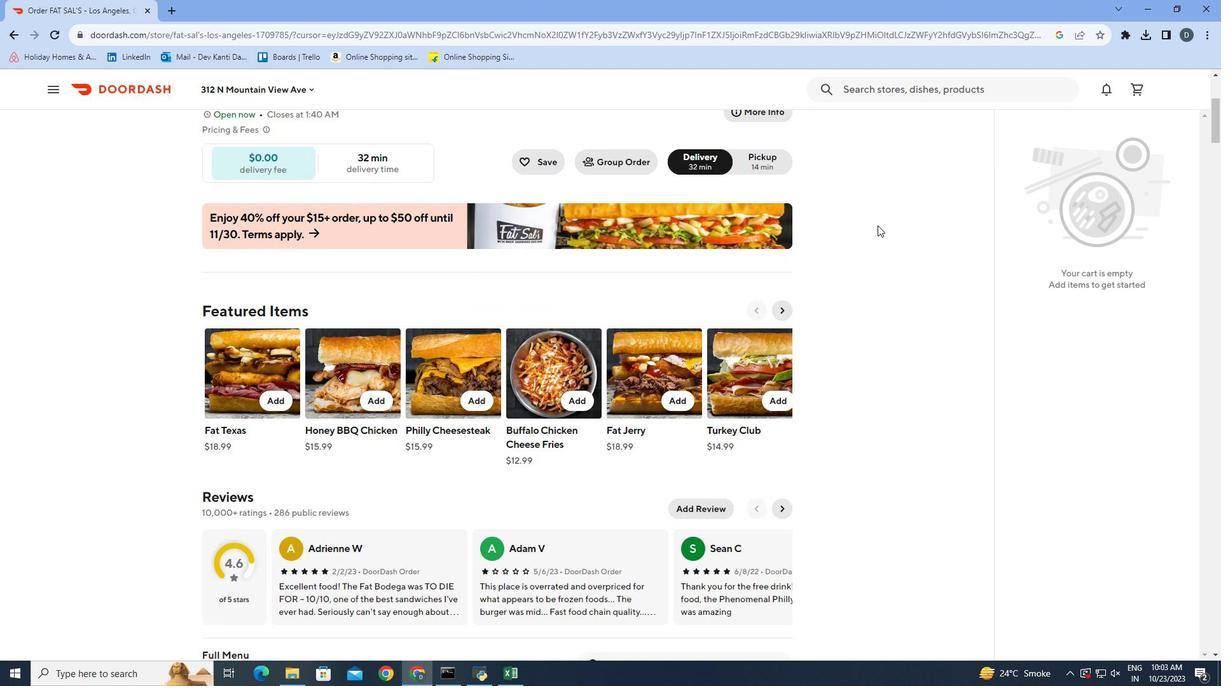 
Action: Mouse scrolled (877, 225) with delta (0, 0)
Screenshot: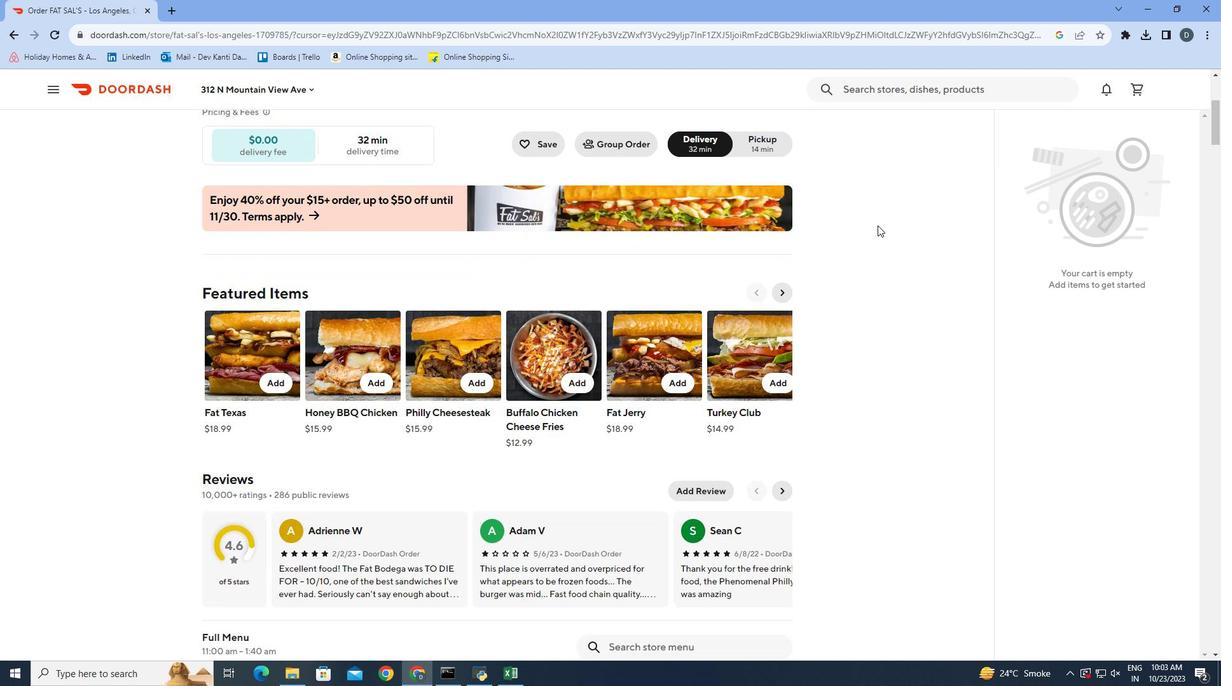 
Action: Mouse scrolled (877, 225) with delta (0, 0)
Screenshot: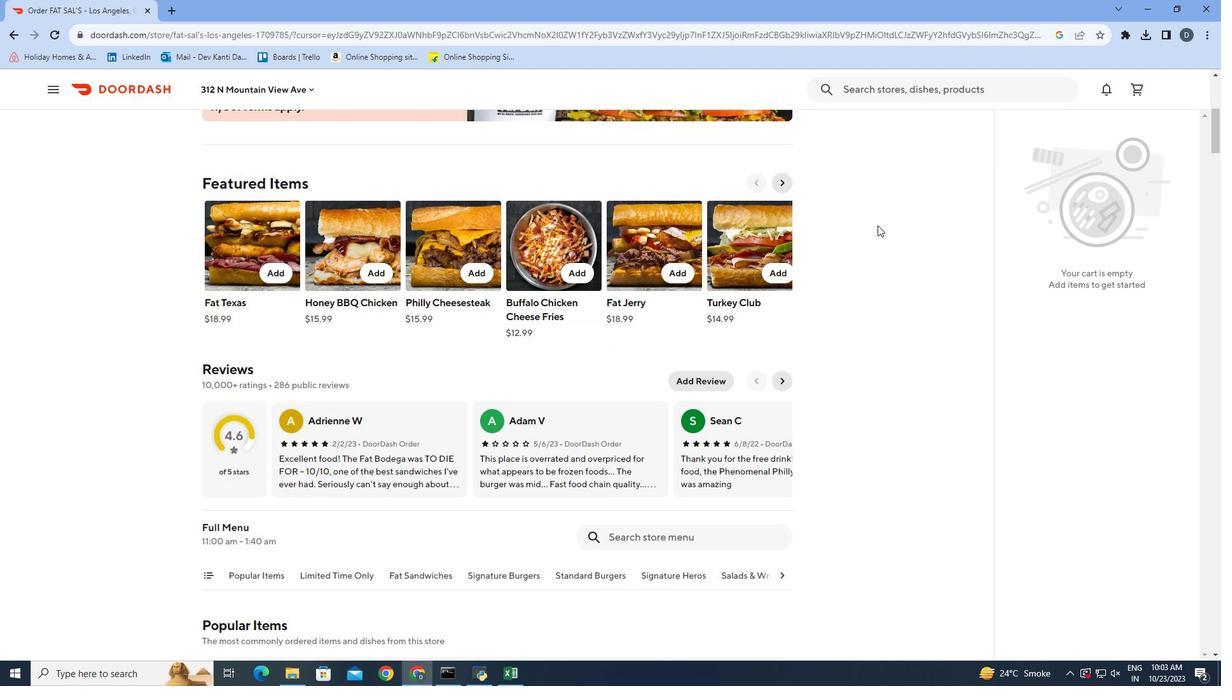 
Action: Mouse scrolled (877, 225) with delta (0, 0)
Screenshot: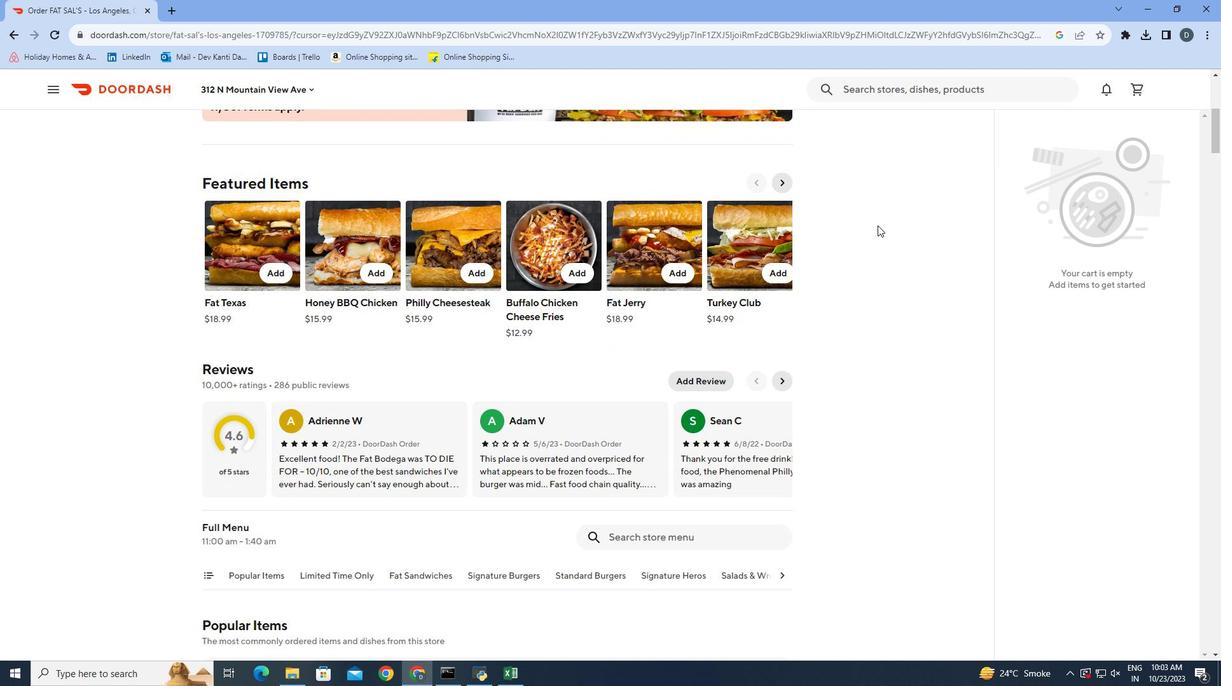 
Action: Mouse scrolled (877, 225) with delta (0, 0)
Screenshot: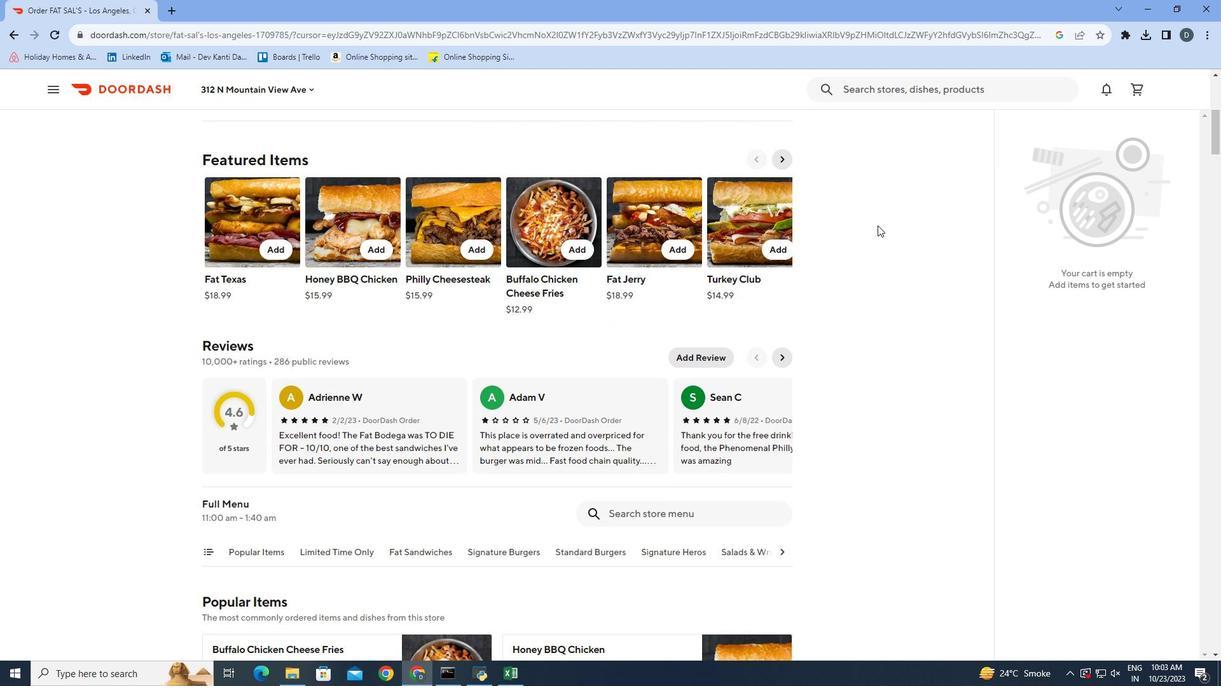 
Action: Mouse moved to (715, 340)
Screenshot: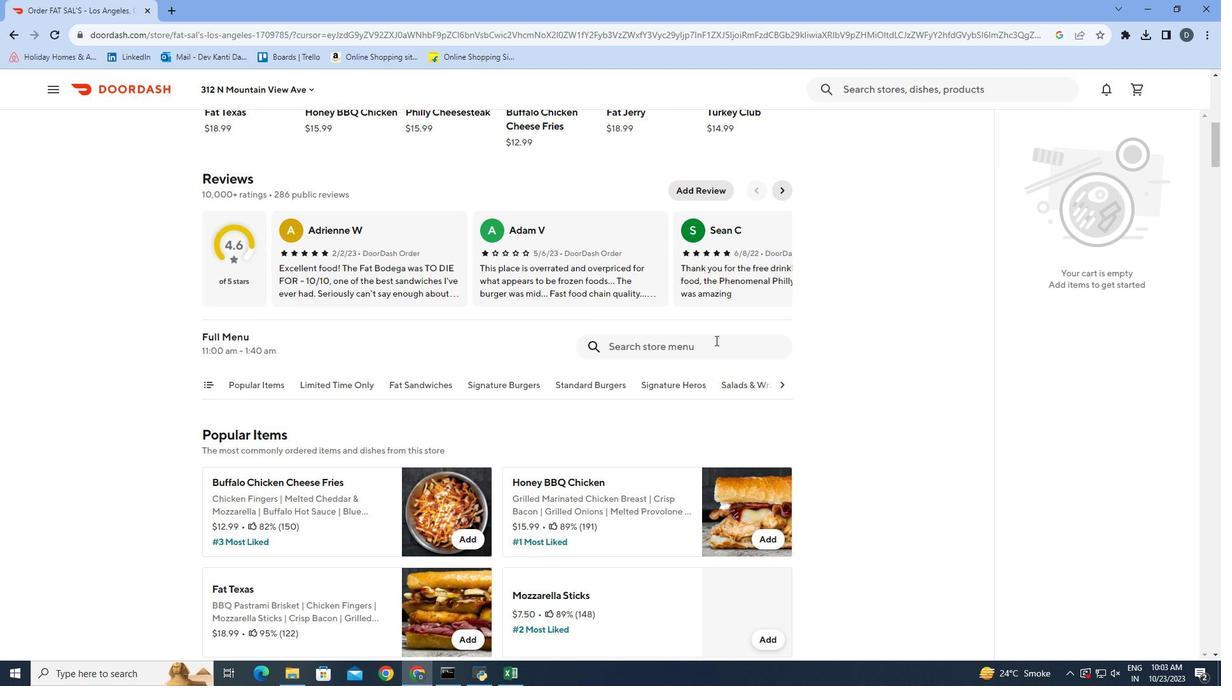 
Action: Mouse pressed left at (715, 340)
Screenshot: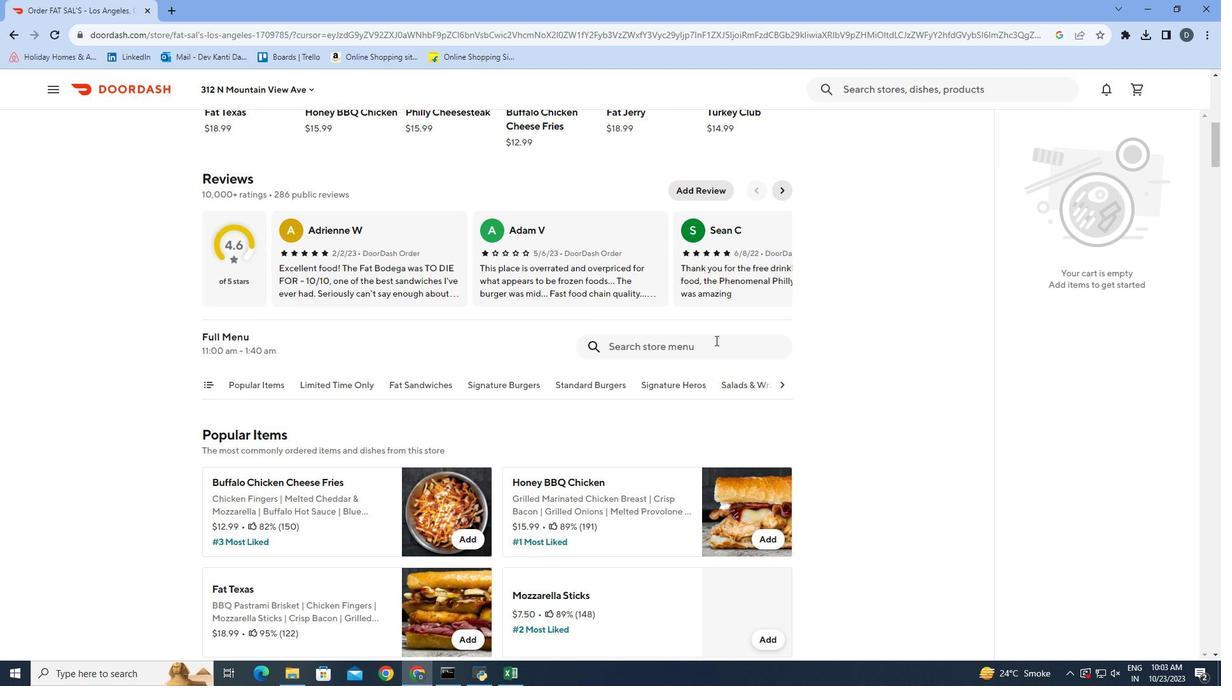 
Action: Mouse moved to (714, 340)
Screenshot: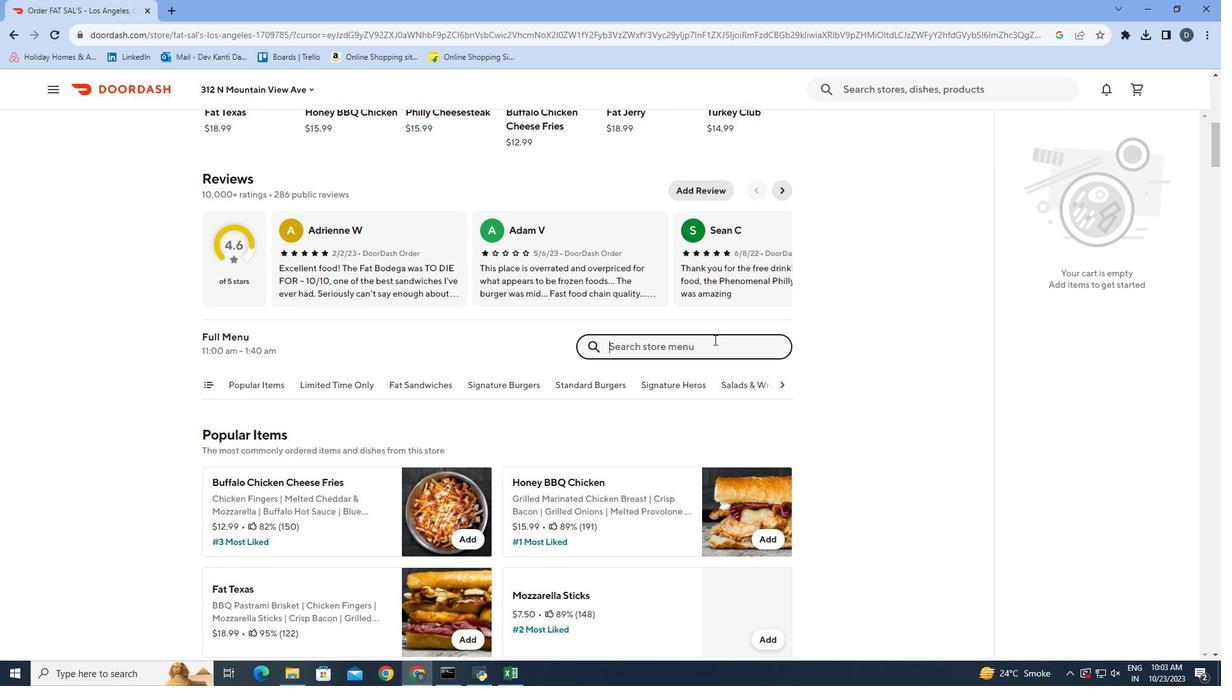 
Action: Key pressed <Key.shift>Fat<Key.space><Key.shift><Key.shift>Banh<Key.space><Key.shift>Mi-<Key.shift>Ki<Key.enter>
Screenshot: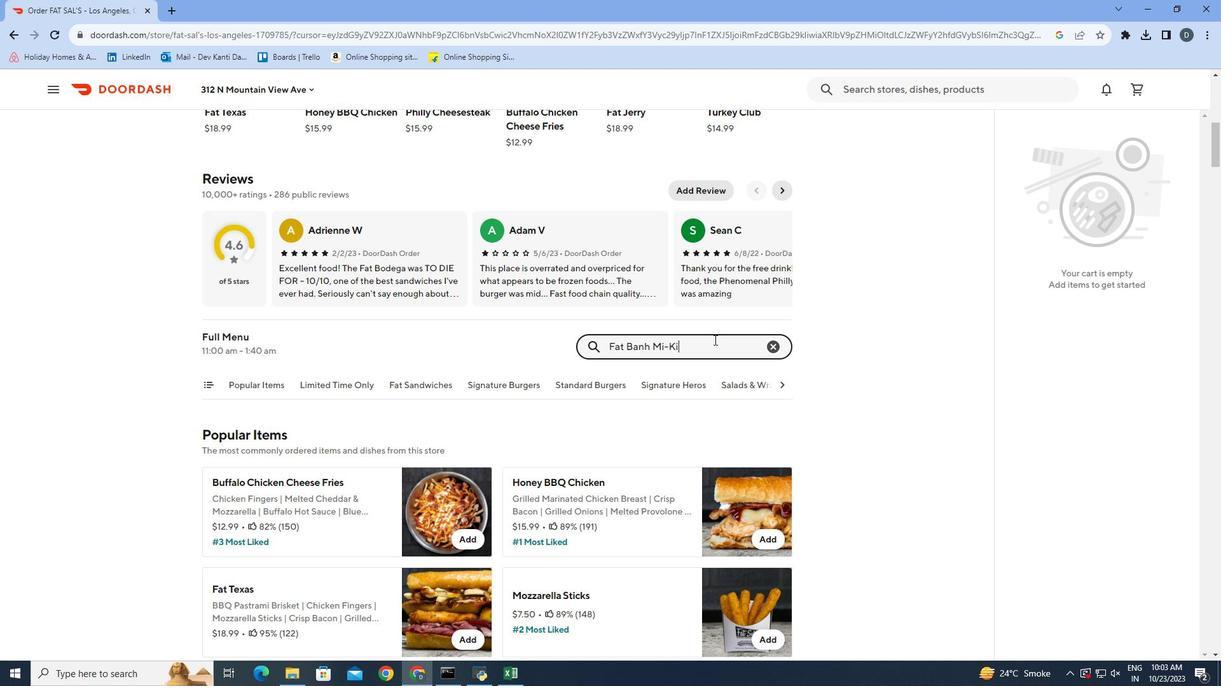 
Action: Mouse moved to (470, 355)
Screenshot: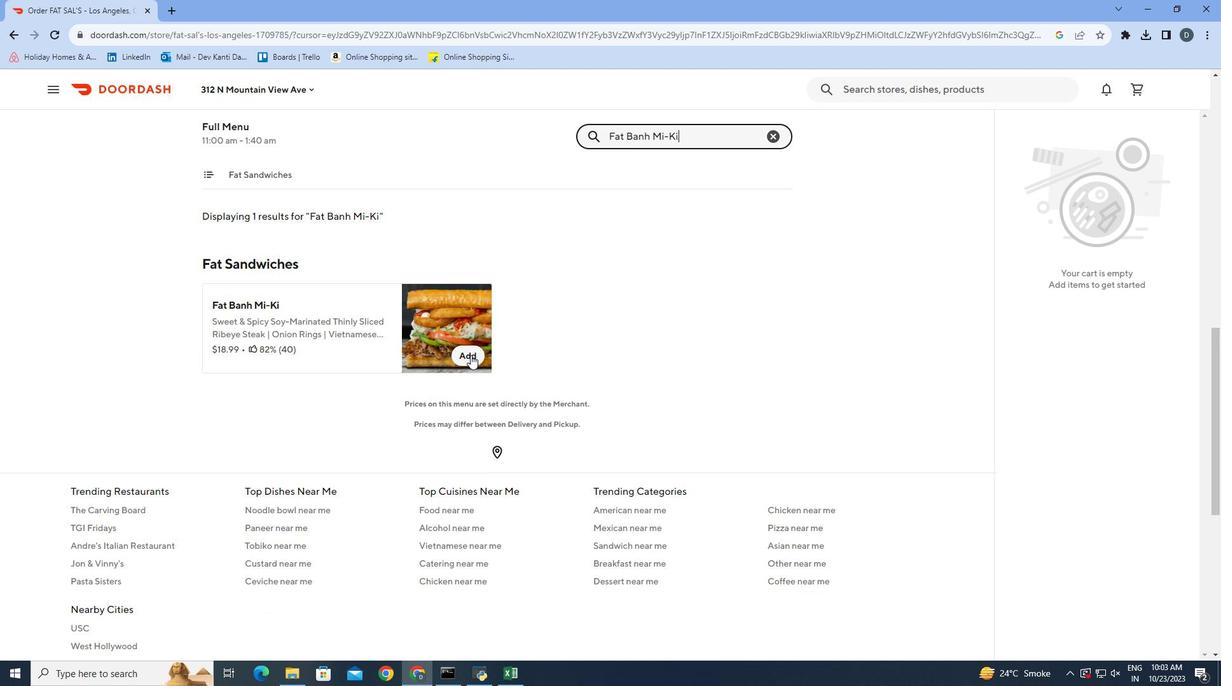 
Action: Mouse pressed left at (470, 355)
Screenshot: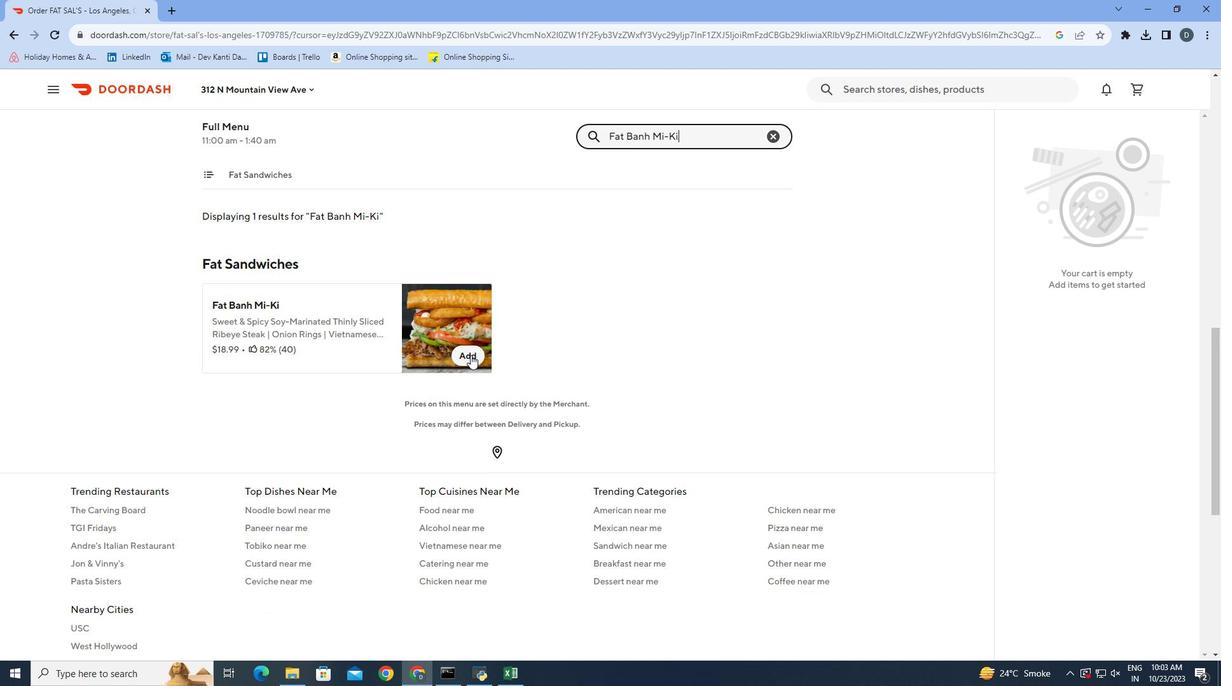 
Action: Mouse moved to (700, 630)
Screenshot: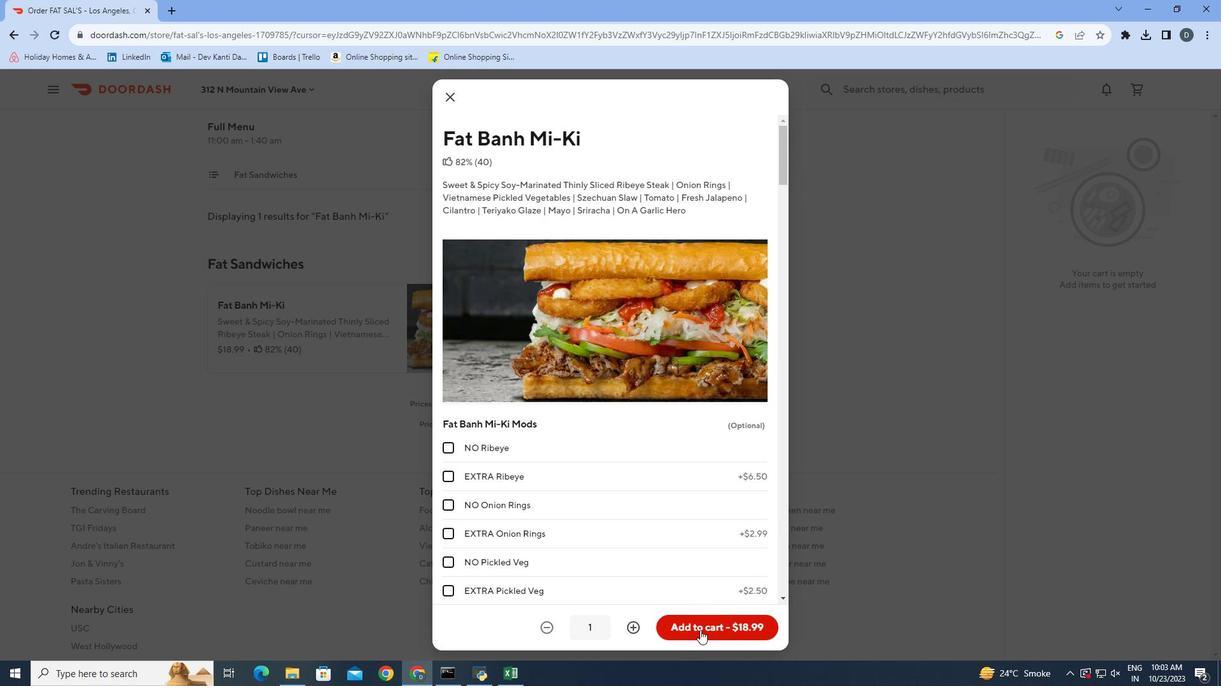 
Action: Mouse pressed left at (700, 630)
Screenshot: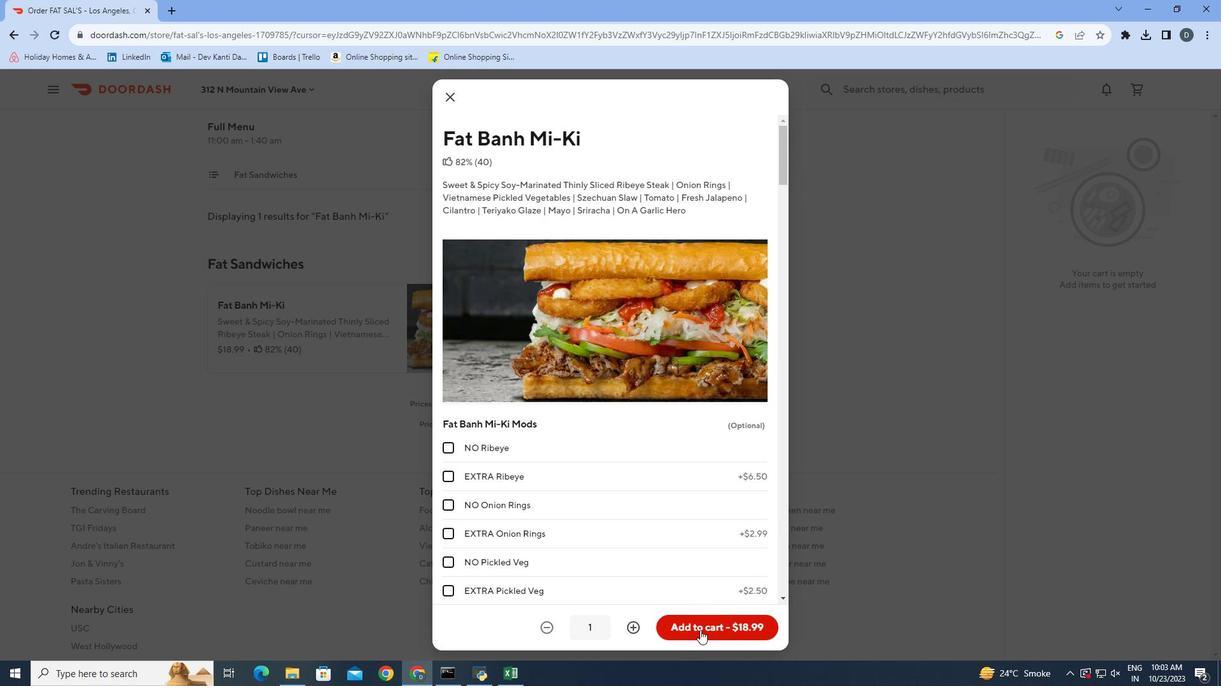 
Action: Mouse moved to (919, 267)
Screenshot: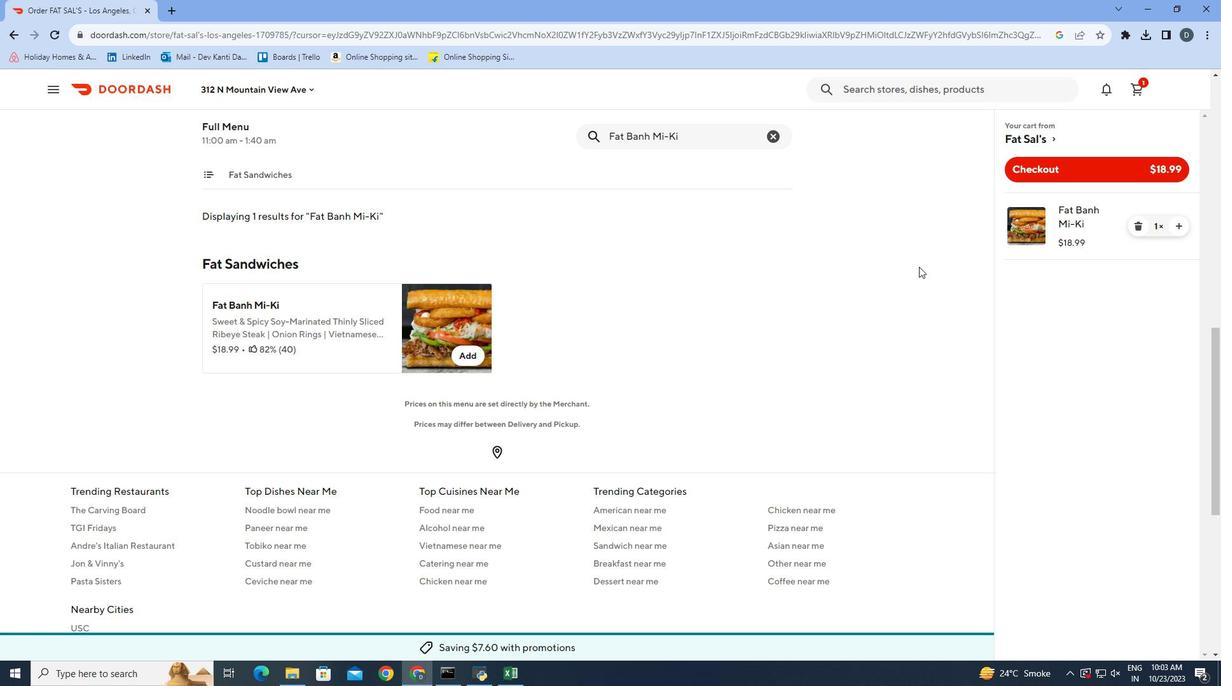 
